 Task: Create a sub task Gather and Analyse Requirements for the task  Implement social media sharing feature for the app in the project Trex , assign it to team member softage.7@softage.net and update the status of the sub task to  Completed , set the priority of the sub task to High.
Action: Mouse moved to (18, 50)
Screenshot: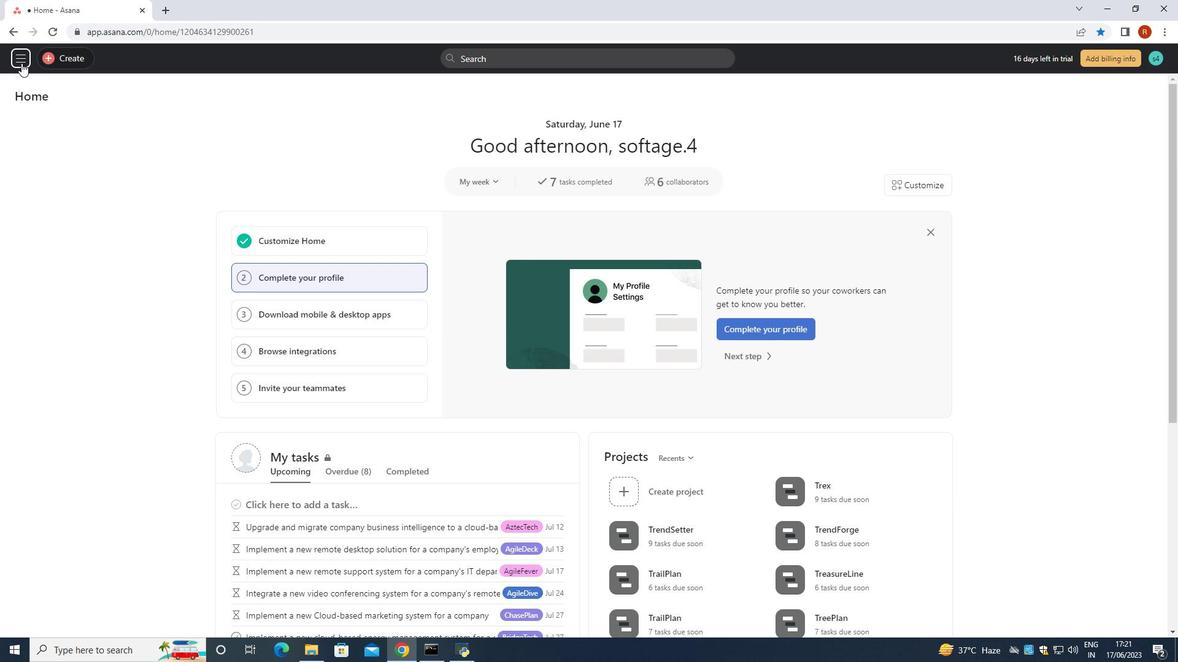 
Action: Mouse pressed left at (18, 50)
Screenshot: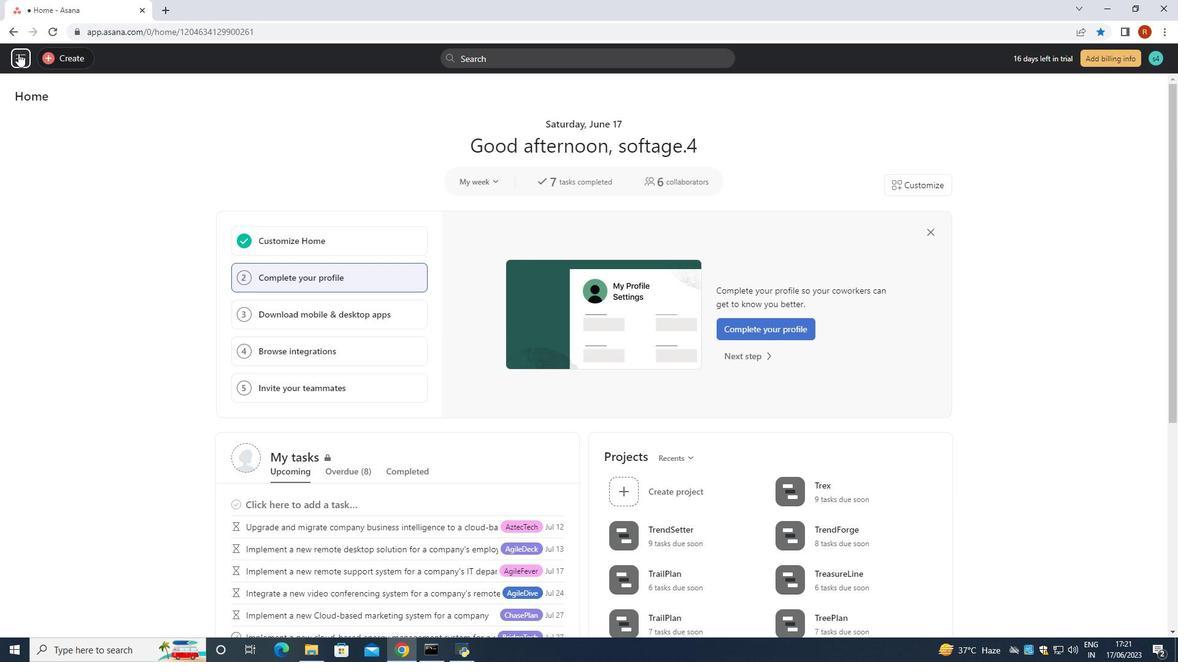 
Action: Mouse moved to (52, 359)
Screenshot: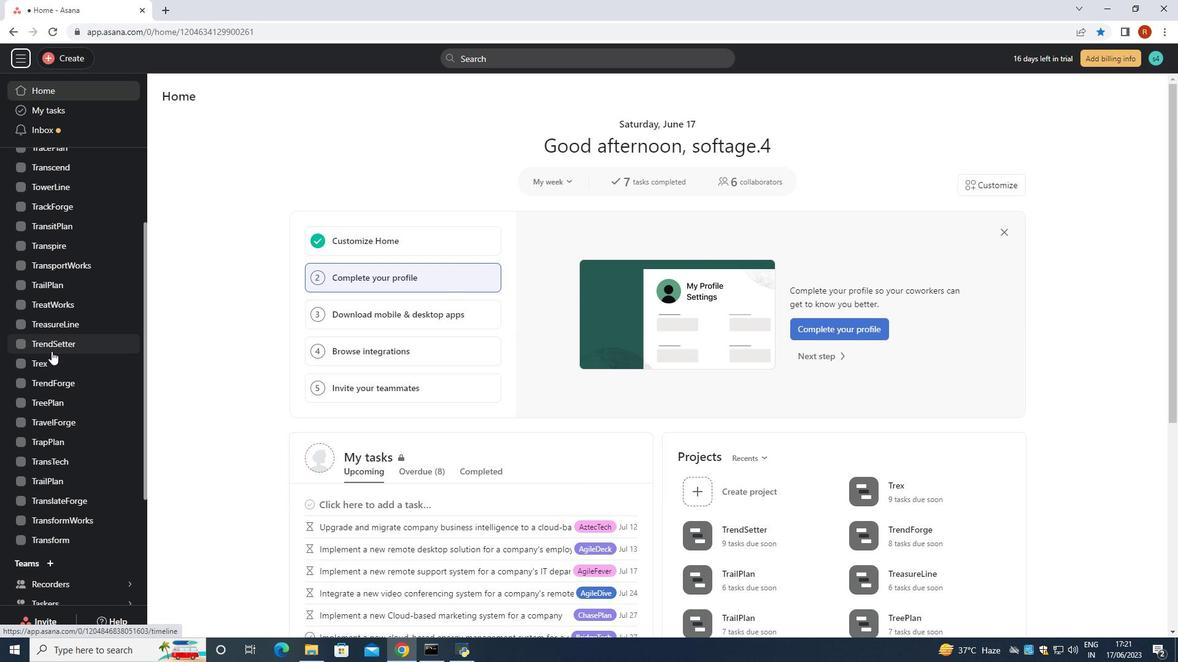 
Action: Mouse pressed left at (52, 359)
Screenshot: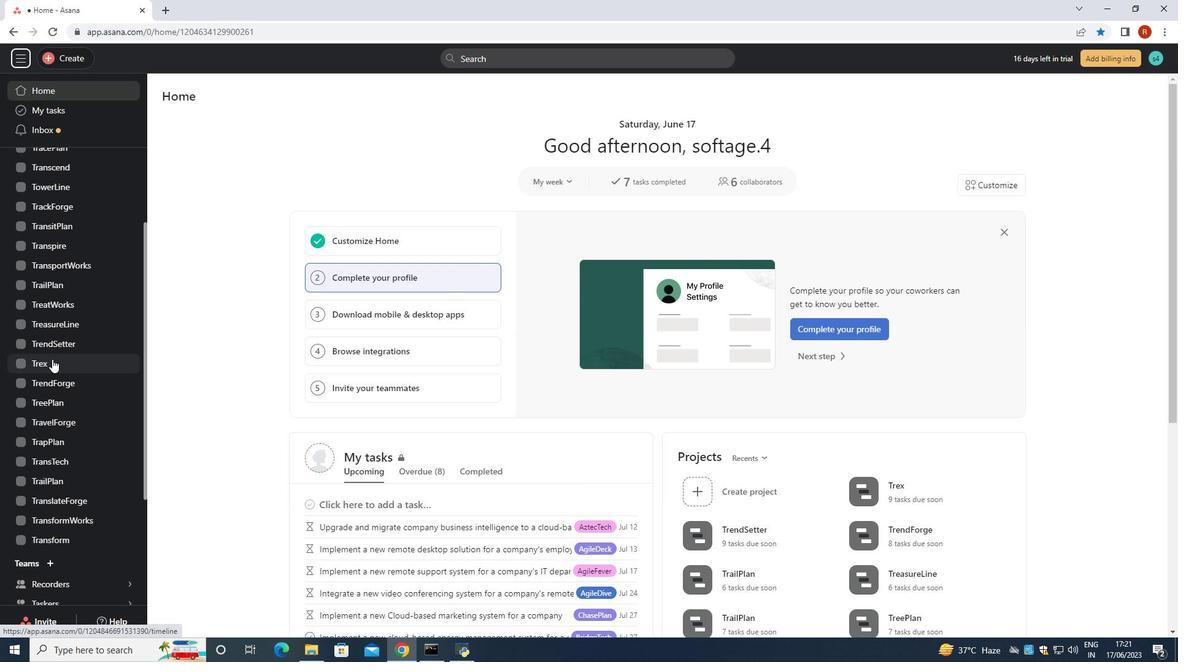 
Action: Mouse moved to (476, 295)
Screenshot: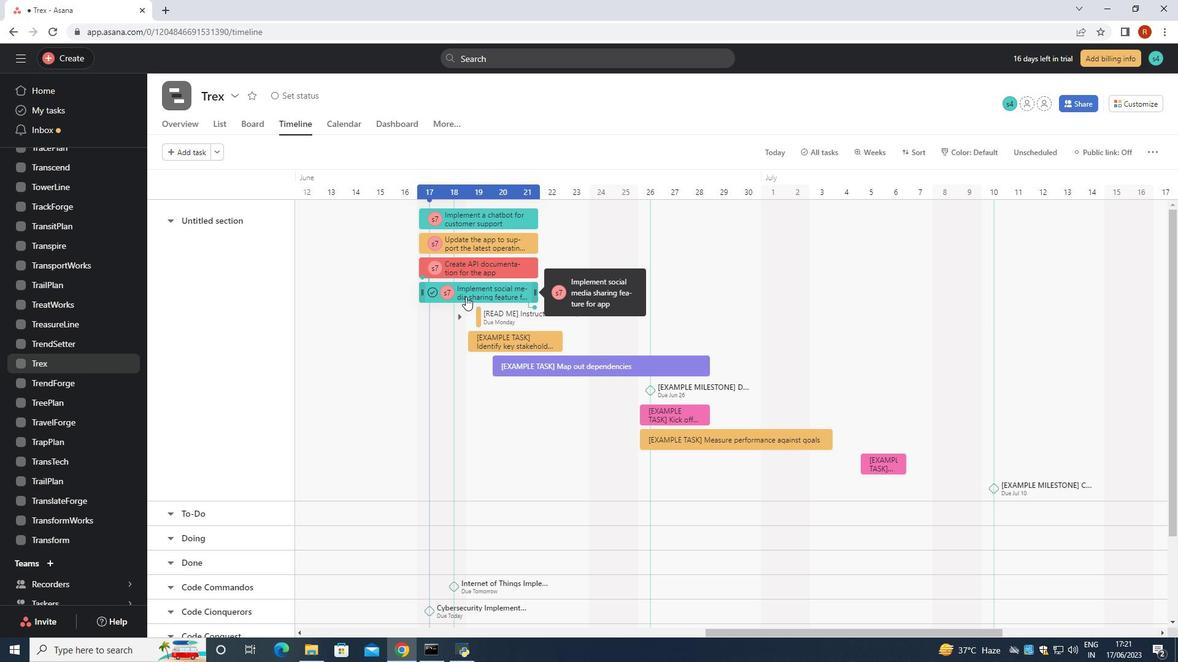 
Action: Mouse pressed left at (476, 295)
Screenshot: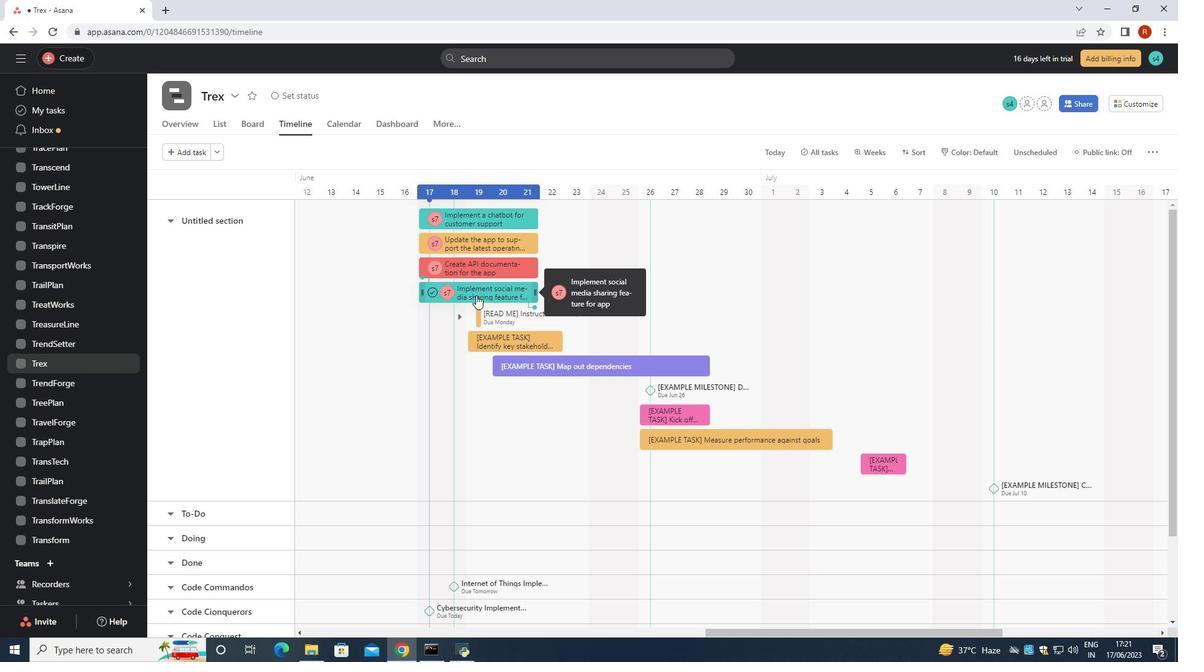 
Action: Mouse moved to (862, 308)
Screenshot: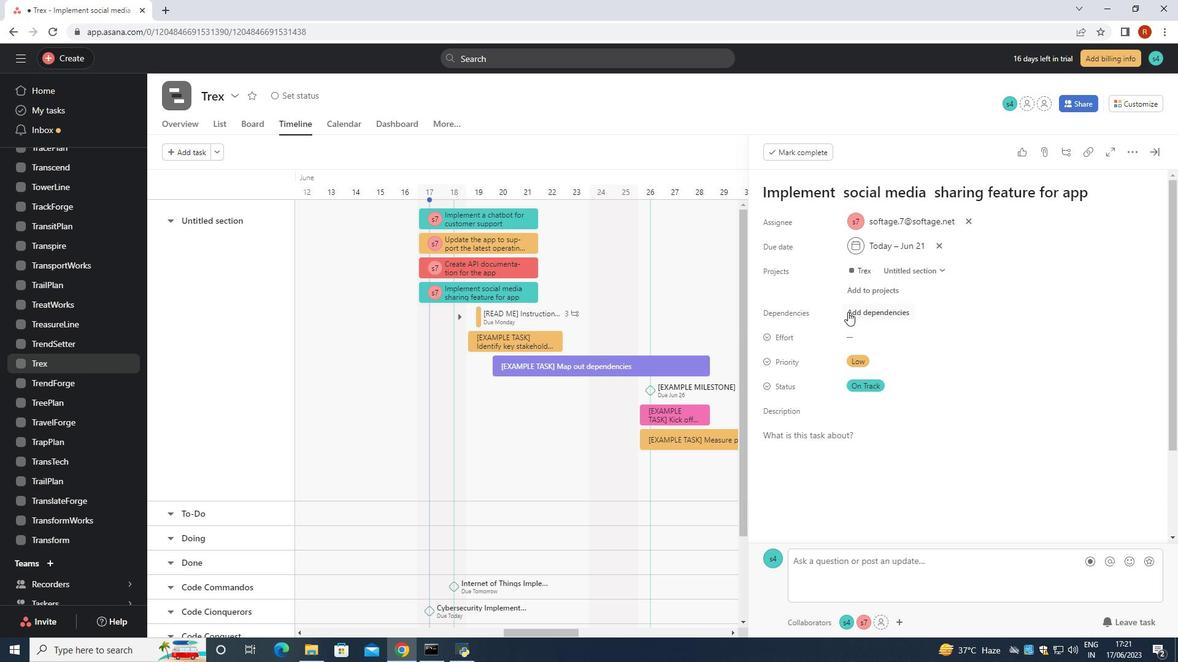 
Action: Mouse scrolled (862, 308) with delta (0, 0)
Screenshot: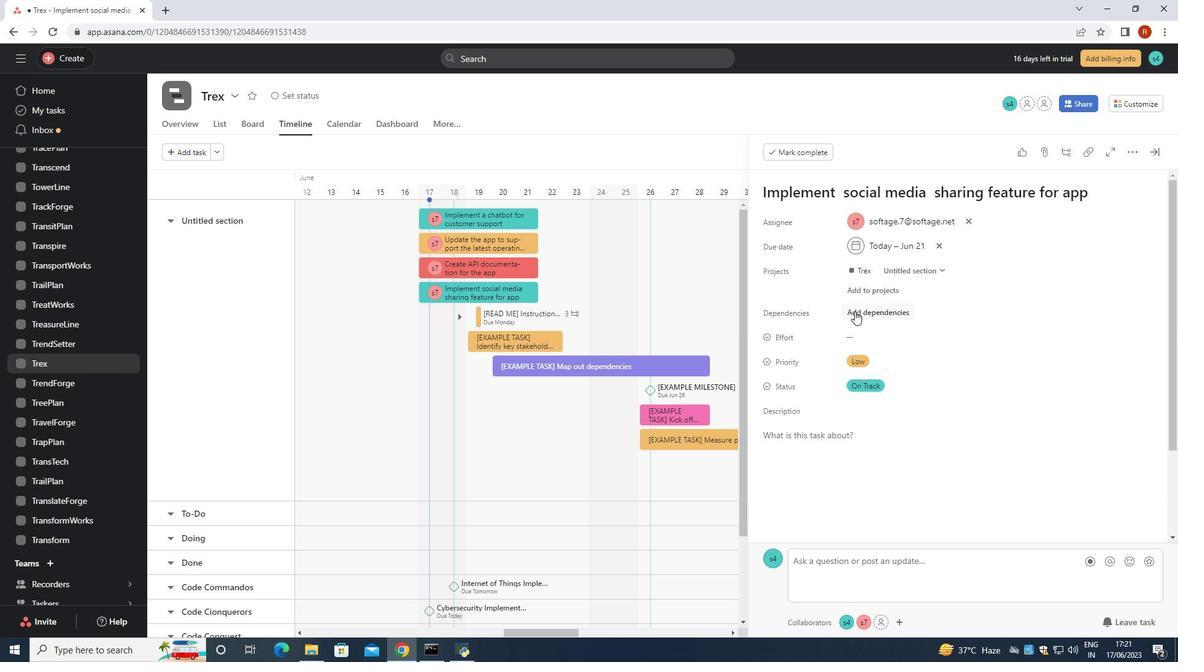 
Action: Mouse moved to (862, 308)
Screenshot: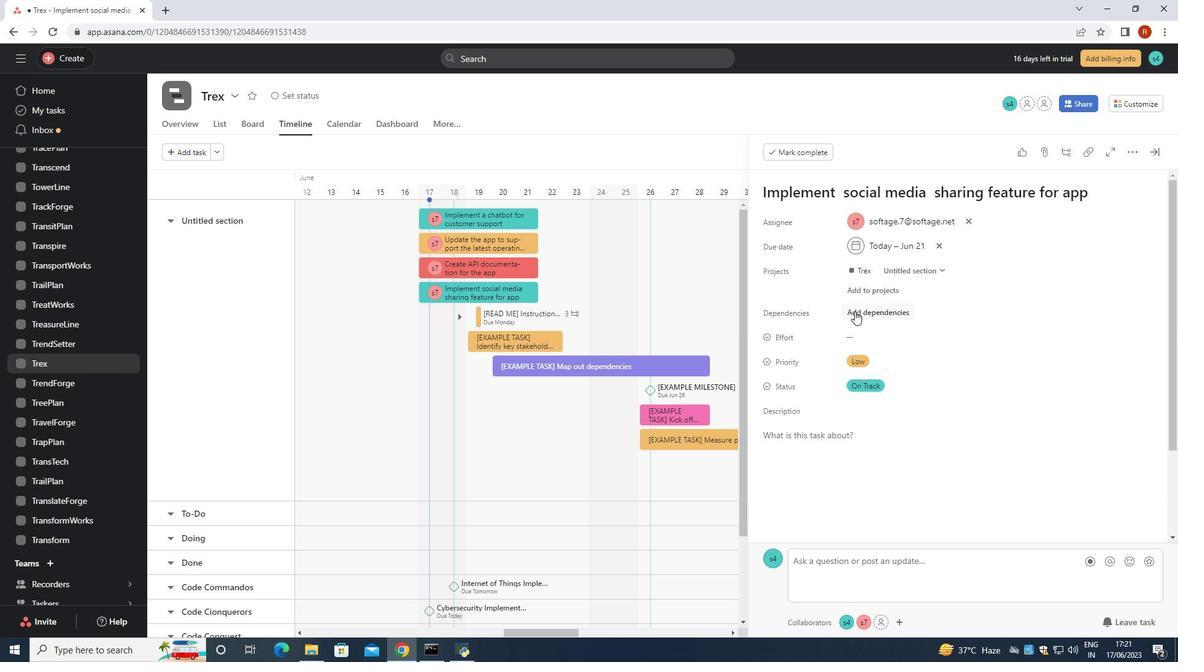 
Action: Mouse scrolled (862, 308) with delta (0, 0)
Screenshot: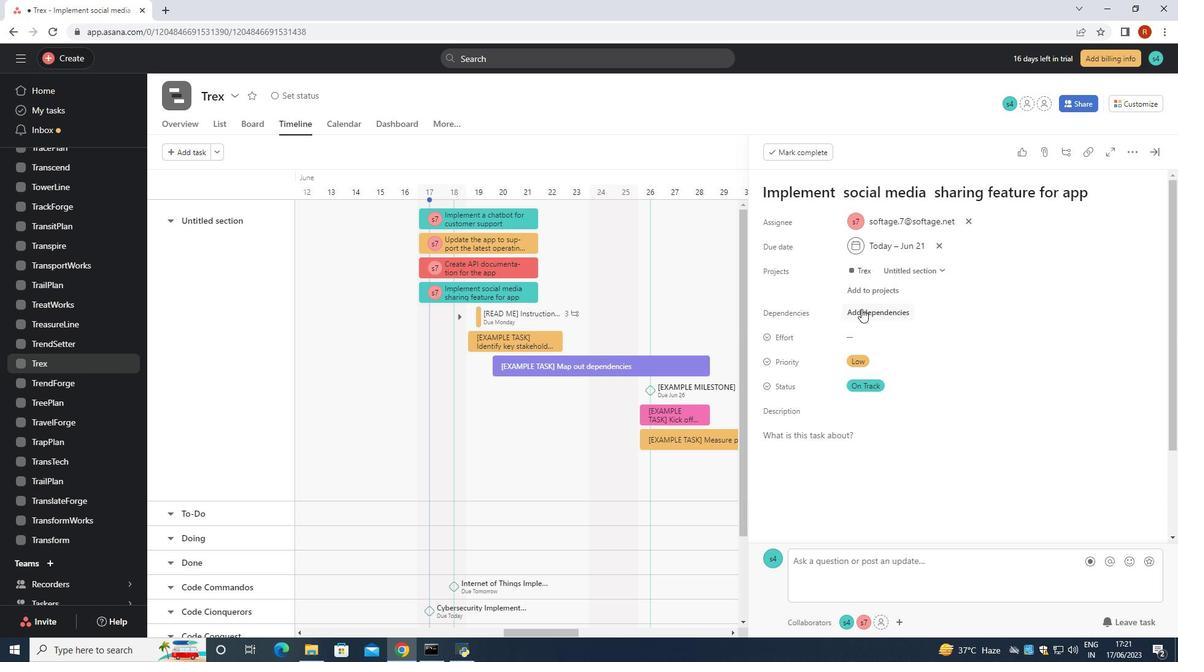 
Action: Mouse scrolled (862, 308) with delta (0, 0)
Screenshot: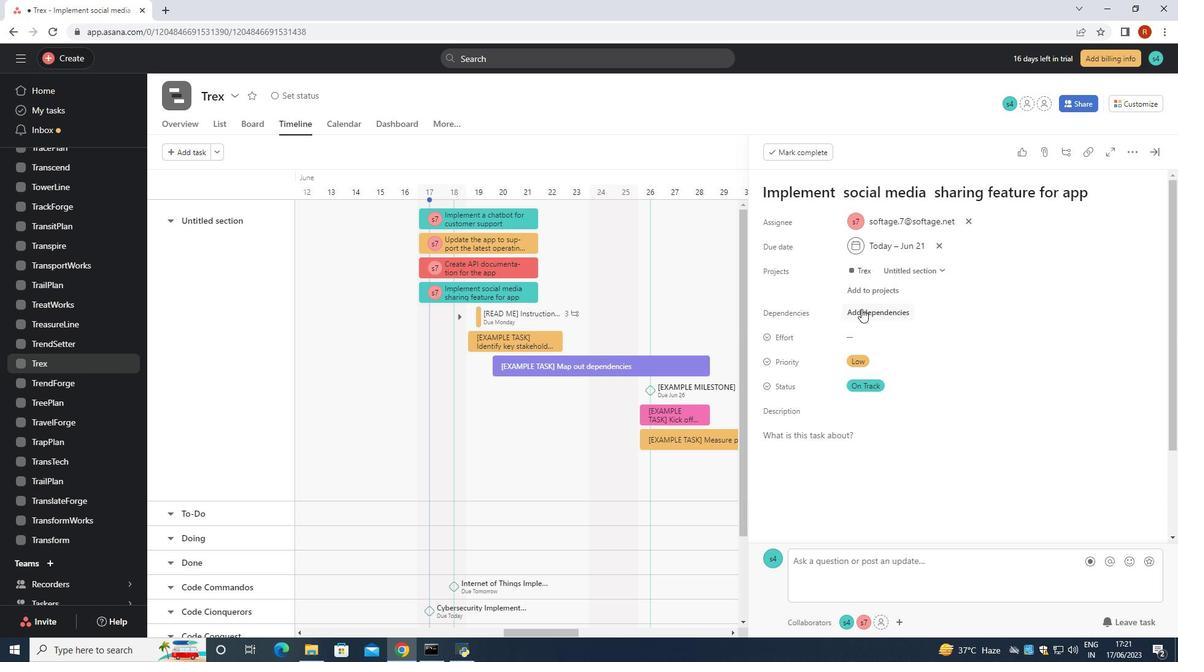 
Action: Mouse scrolled (862, 308) with delta (0, 0)
Screenshot: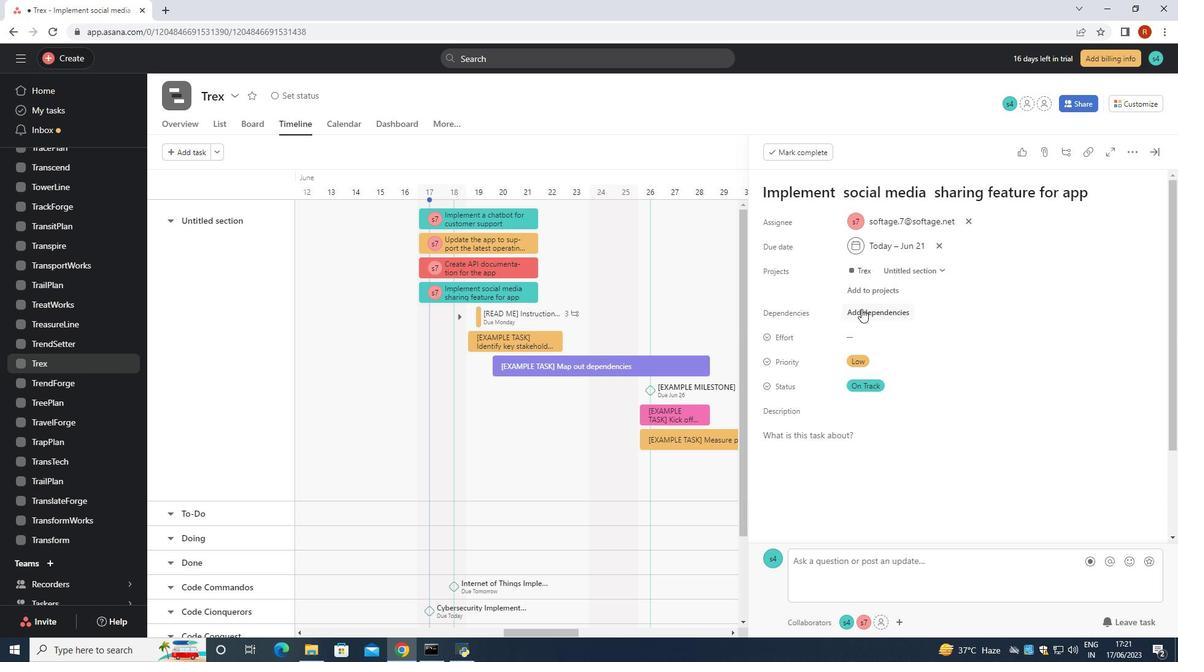 
Action: Mouse moved to (862, 308)
Screenshot: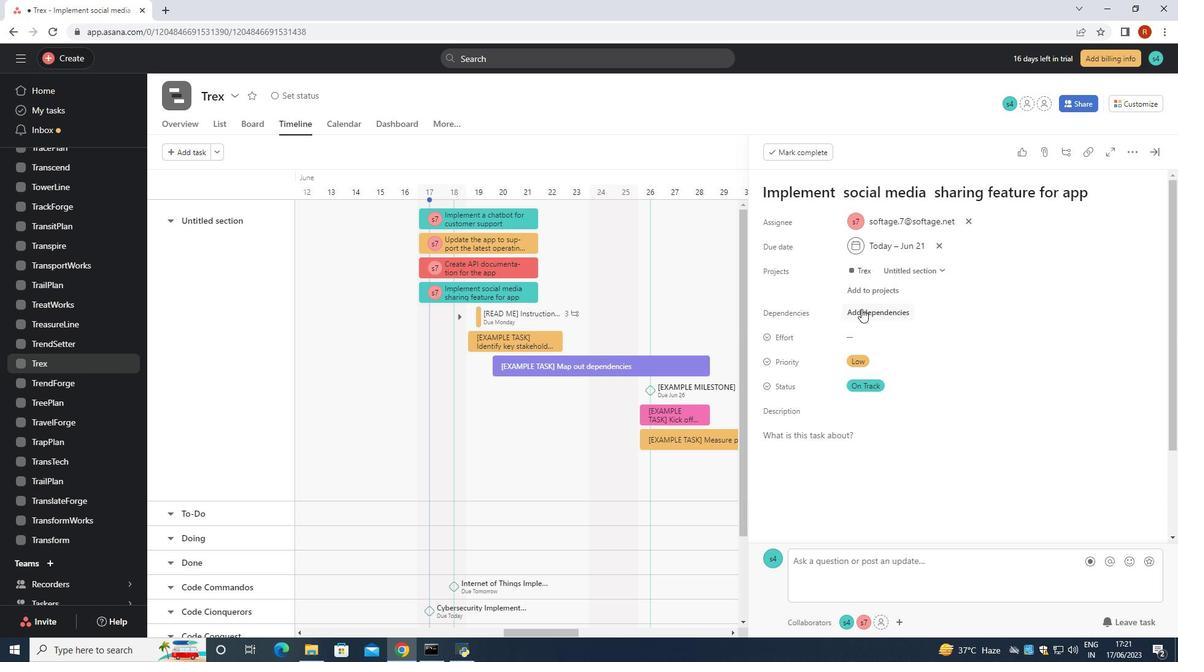 
Action: Mouse scrolled (862, 308) with delta (0, 0)
Screenshot: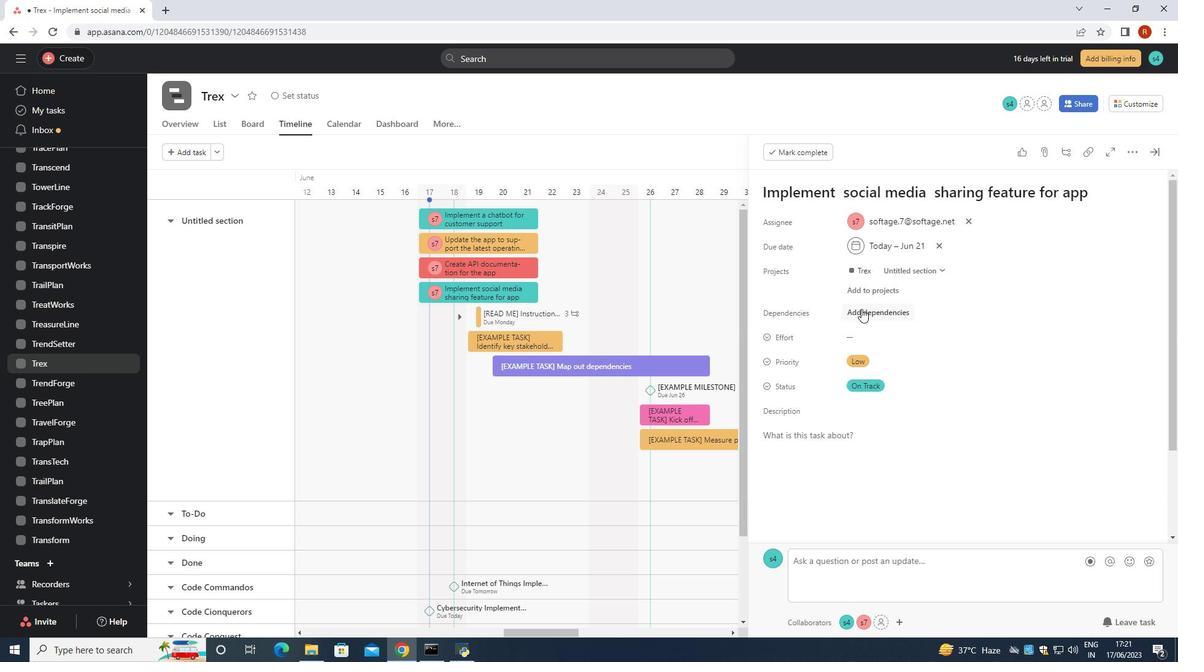 
Action: Mouse moved to (863, 311)
Screenshot: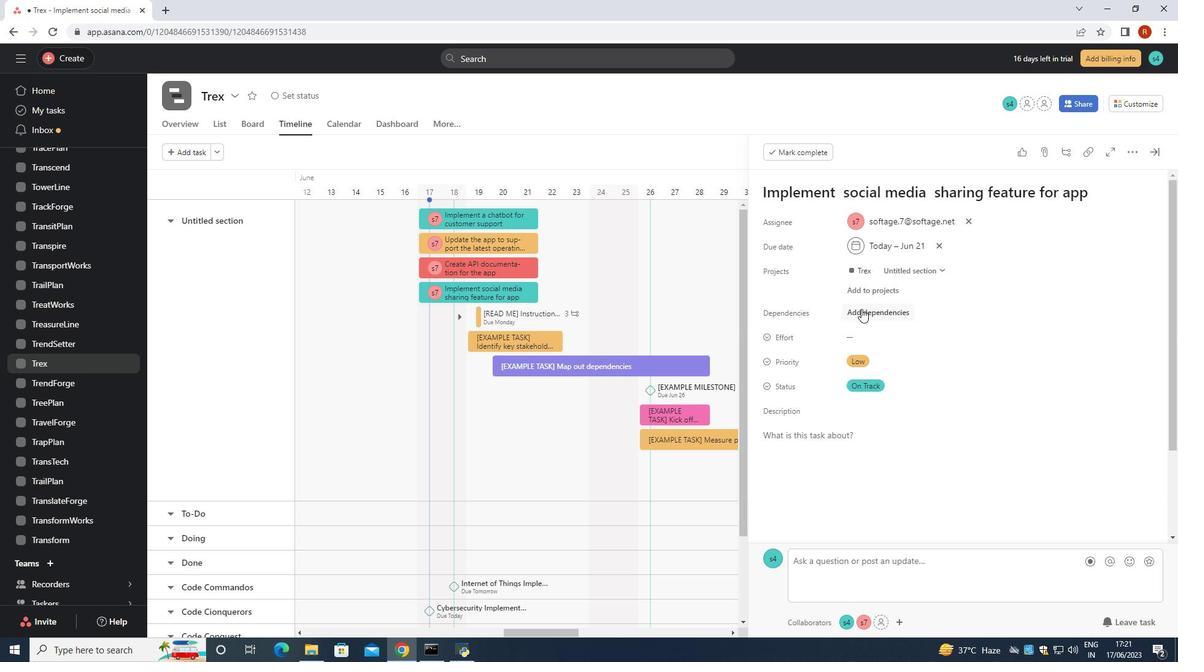 
Action: Mouse scrolled (862, 309) with delta (0, 0)
Screenshot: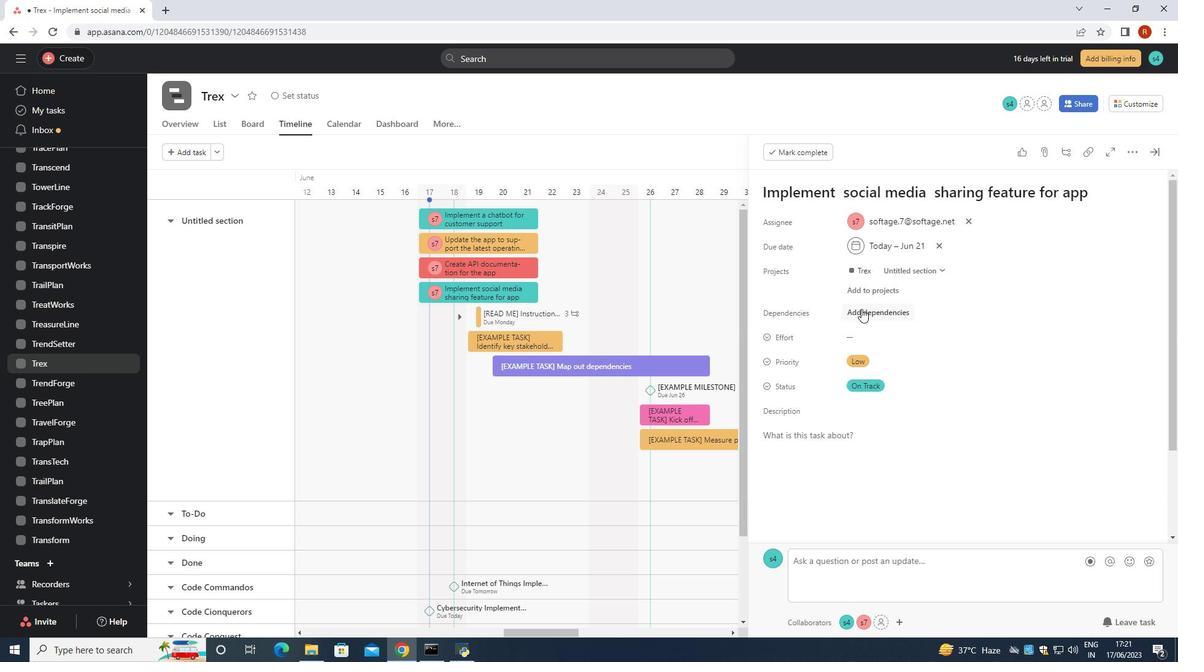 
Action: Mouse moved to (868, 316)
Screenshot: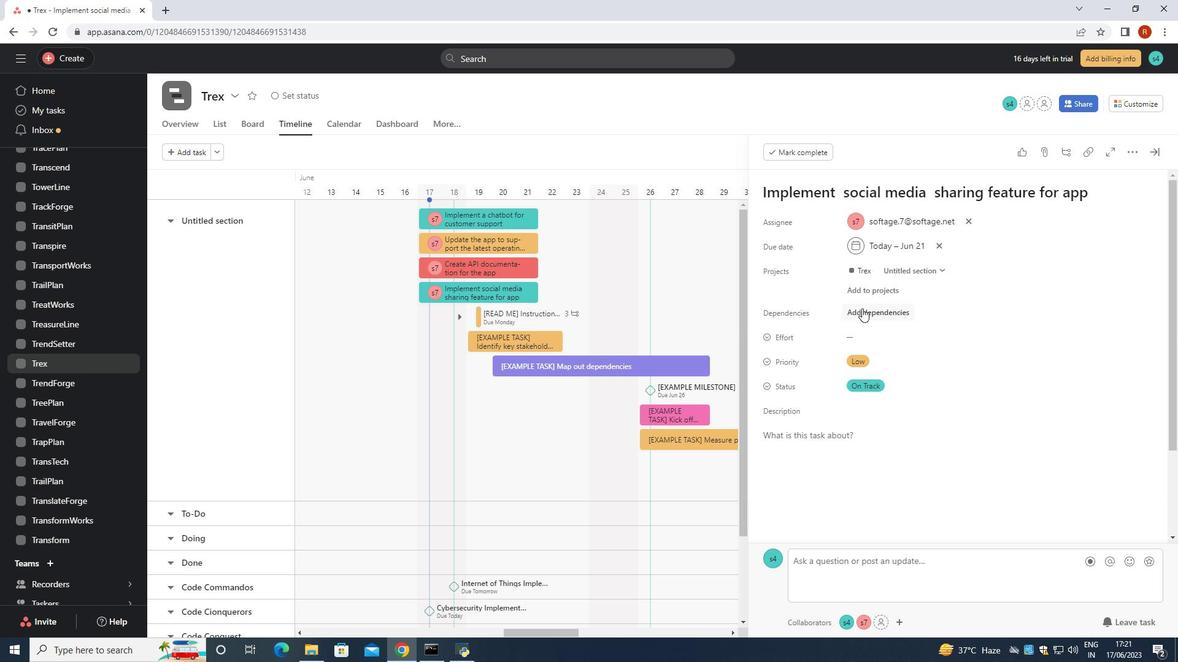 
Action: Mouse scrolled (868, 315) with delta (0, 0)
Screenshot: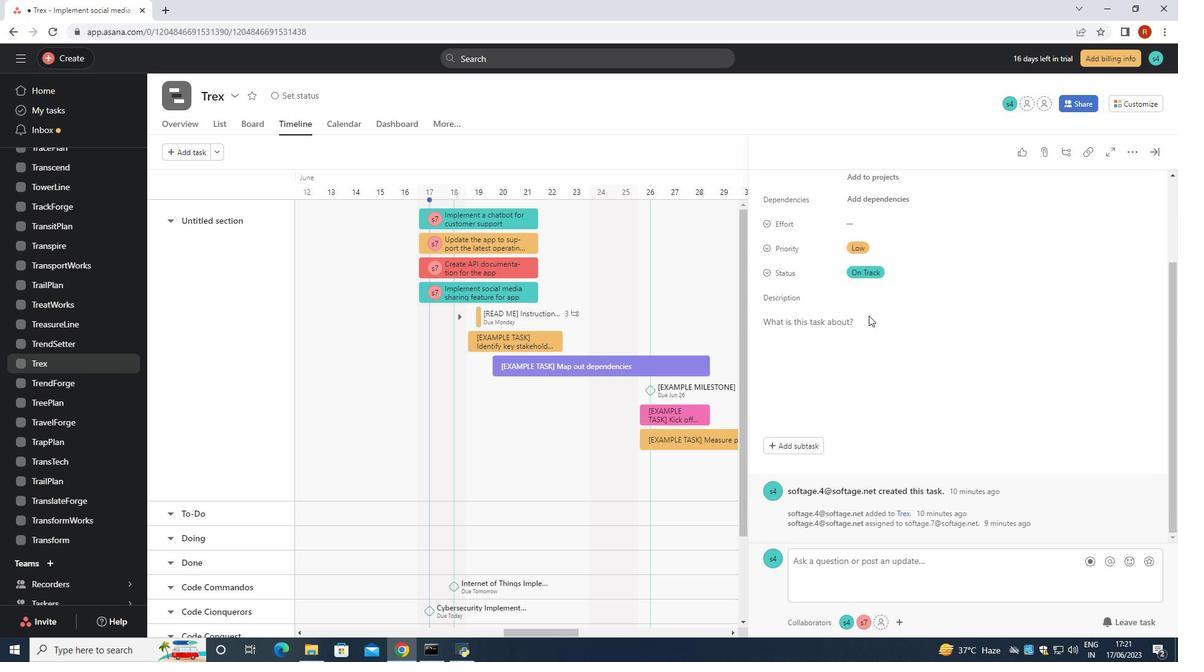 
Action: Mouse scrolled (868, 315) with delta (0, 0)
Screenshot: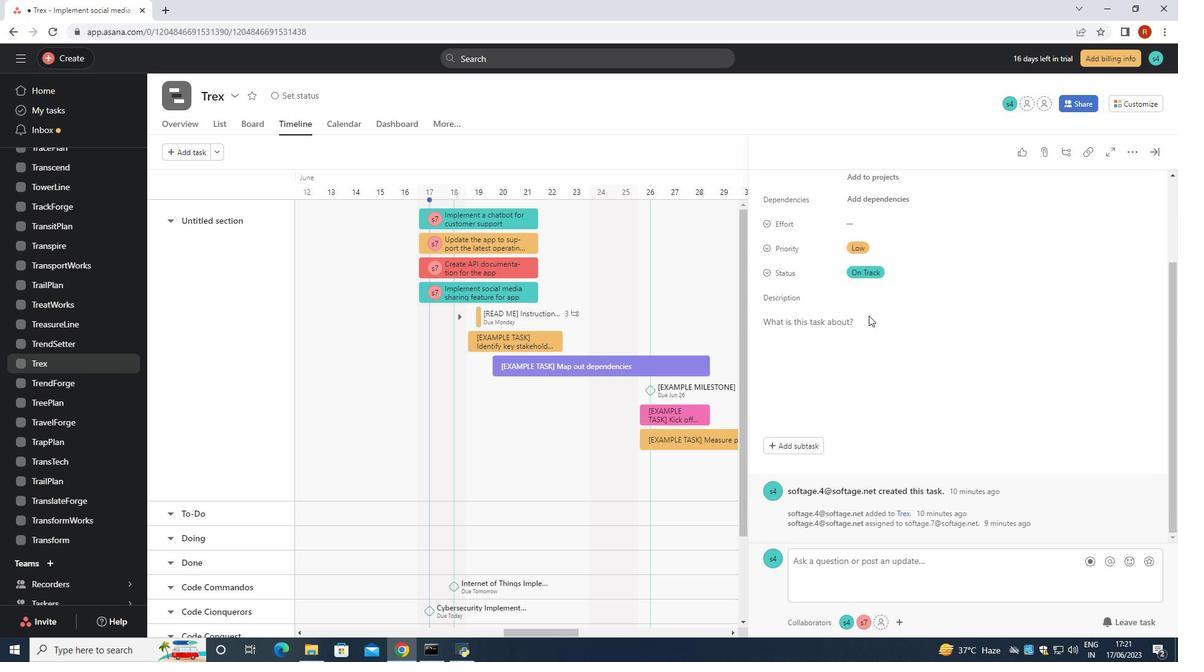 
Action: Mouse scrolled (868, 315) with delta (0, 0)
Screenshot: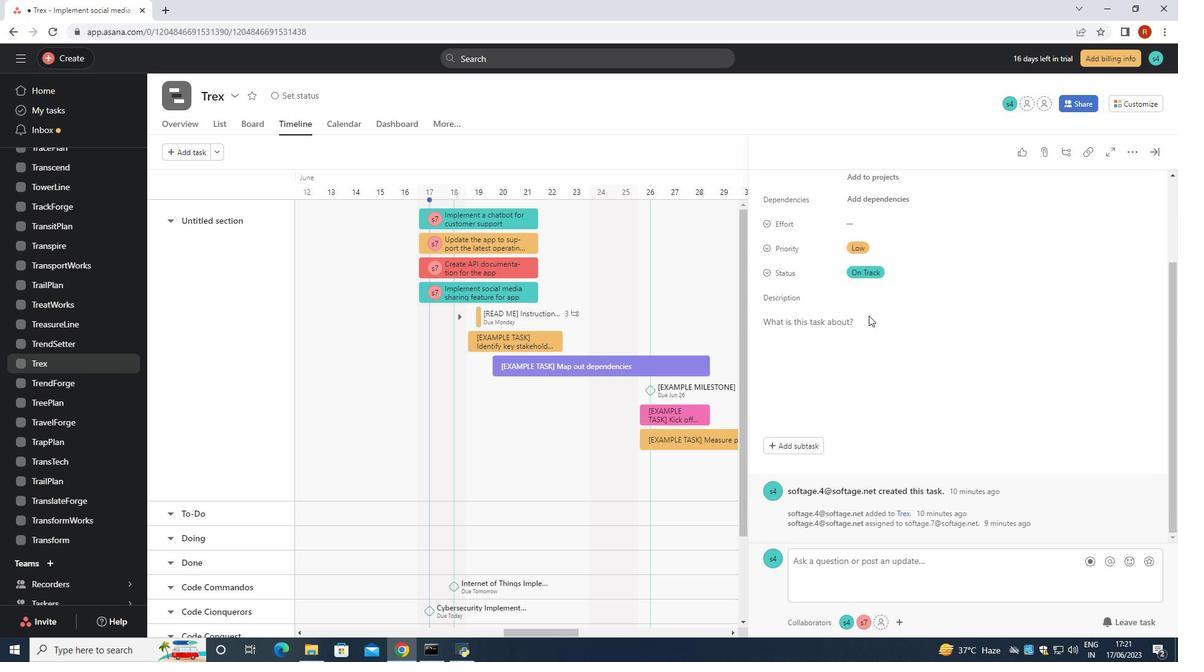 
Action: Mouse scrolled (868, 315) with delta (0, 0)
Screenshot: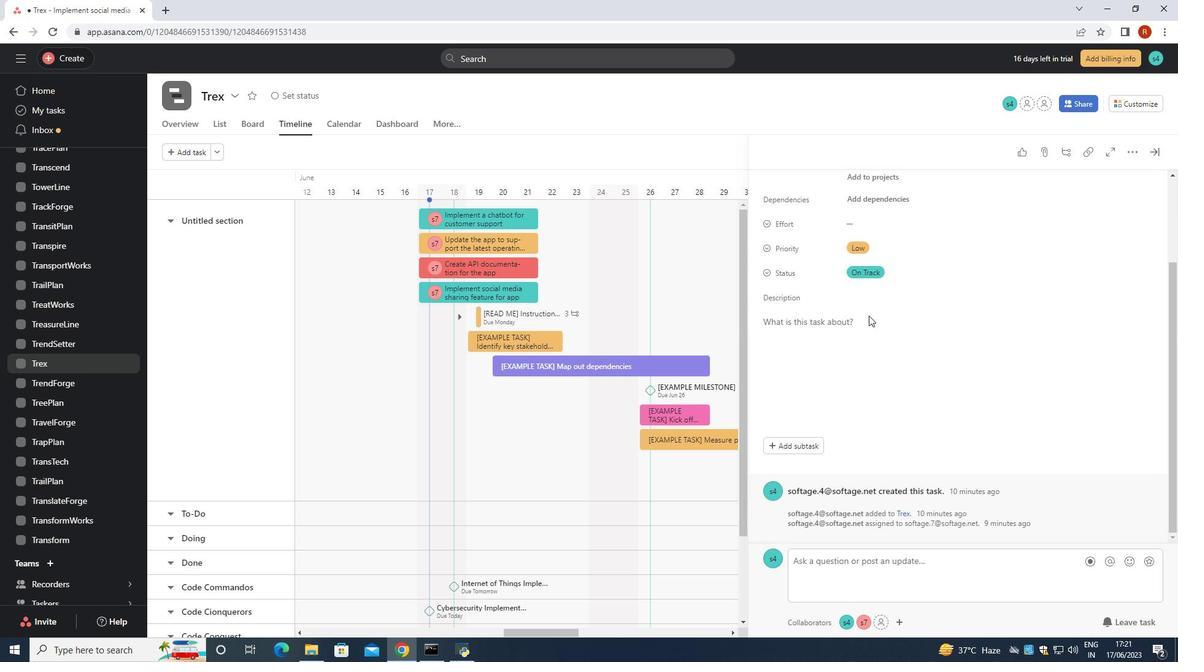 
Action: Mouse scrolled (868, 315) with delta (0, 0)
Screenshot: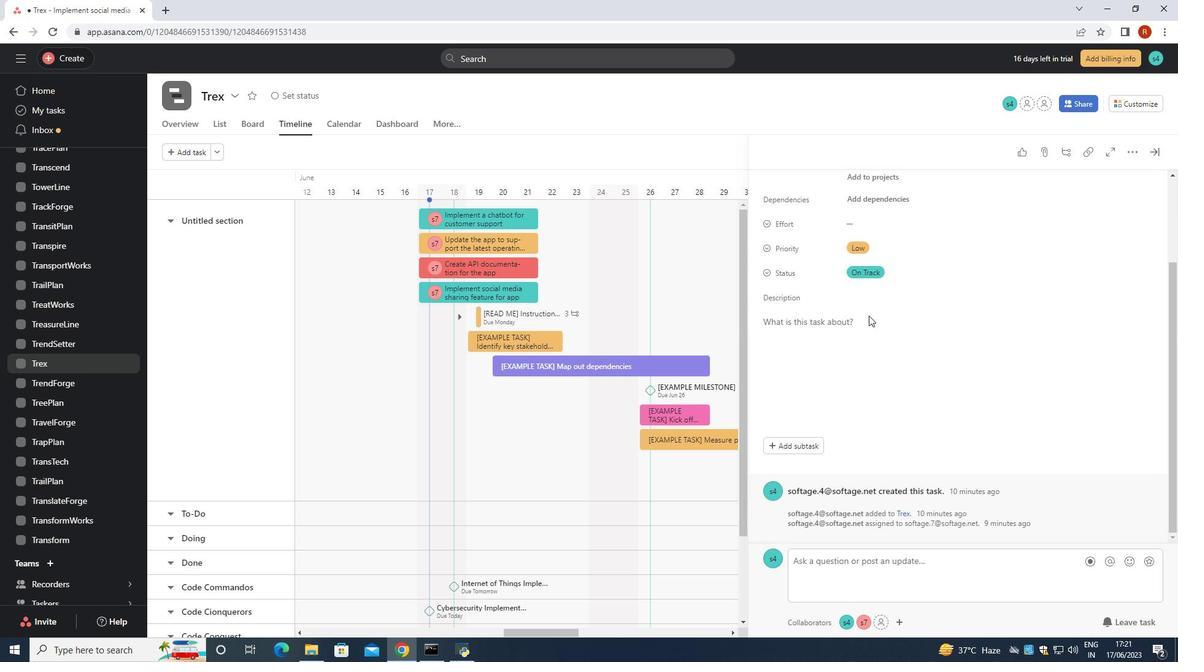 
Action: Mouse scrolled (868, 315) with delta (0, 0)
Screenshot: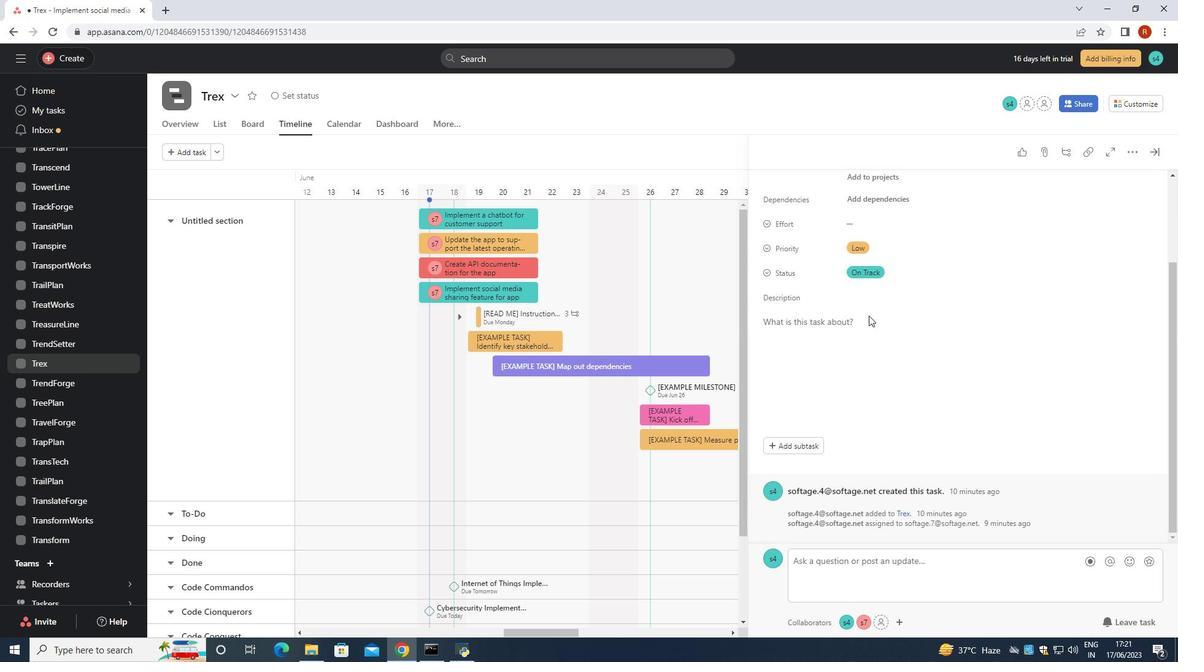 
Action: Mouse moved to (805, 440)
Screenshot: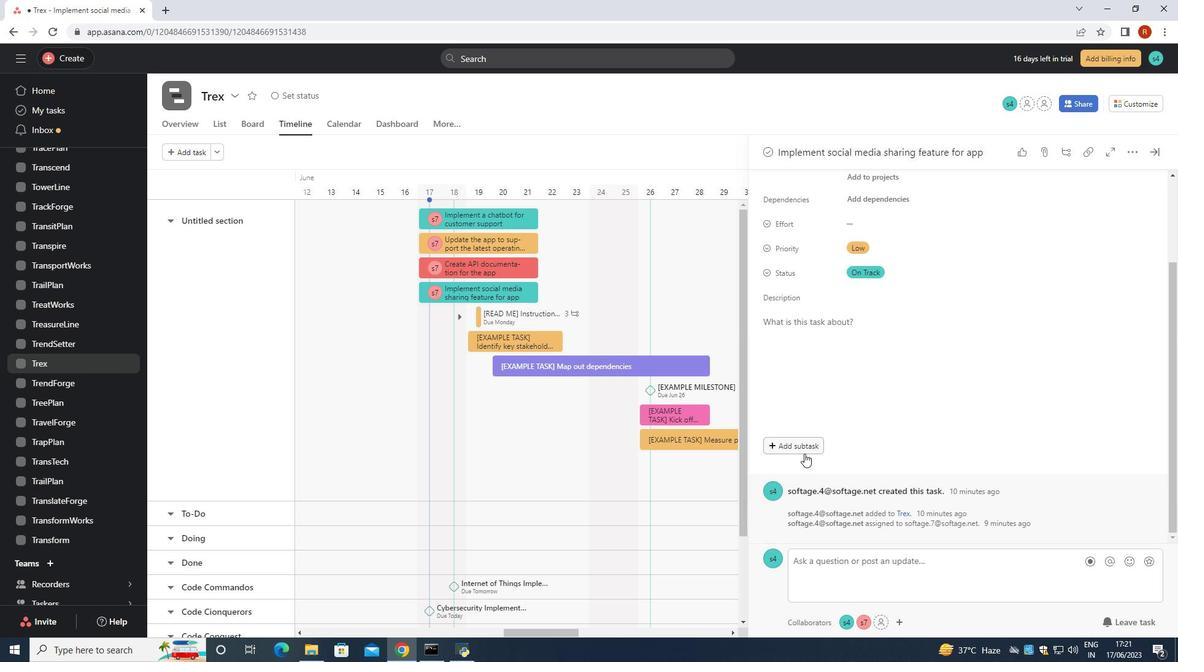 
Action: Mouse pressed left at (805, 440)
Screenshot: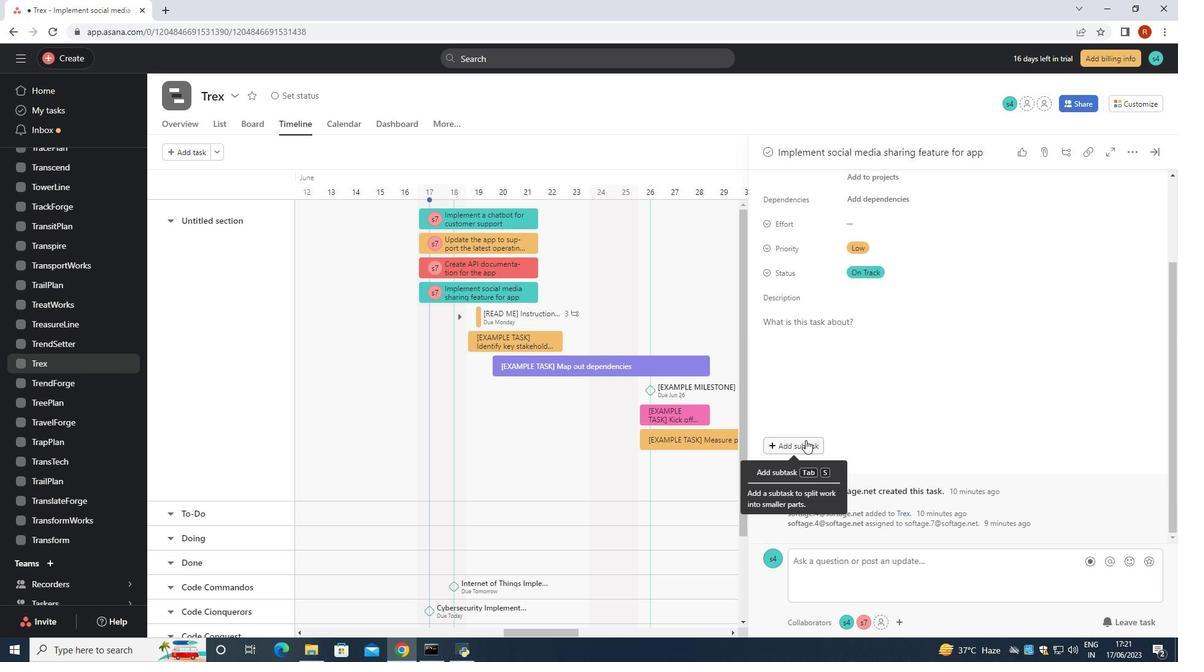 
Action: Key pressed <Key.caps_lock><Key.caps_lock><Key.shift>Gather<Key.space>and<Key.space><Key.shift>Analuyse<Key.space><Key.backspace><Key.backspace><Key.backspace><Key.backspace><Key.backspace>yse<Key.space><Key.shift>Requirements
Screenshot: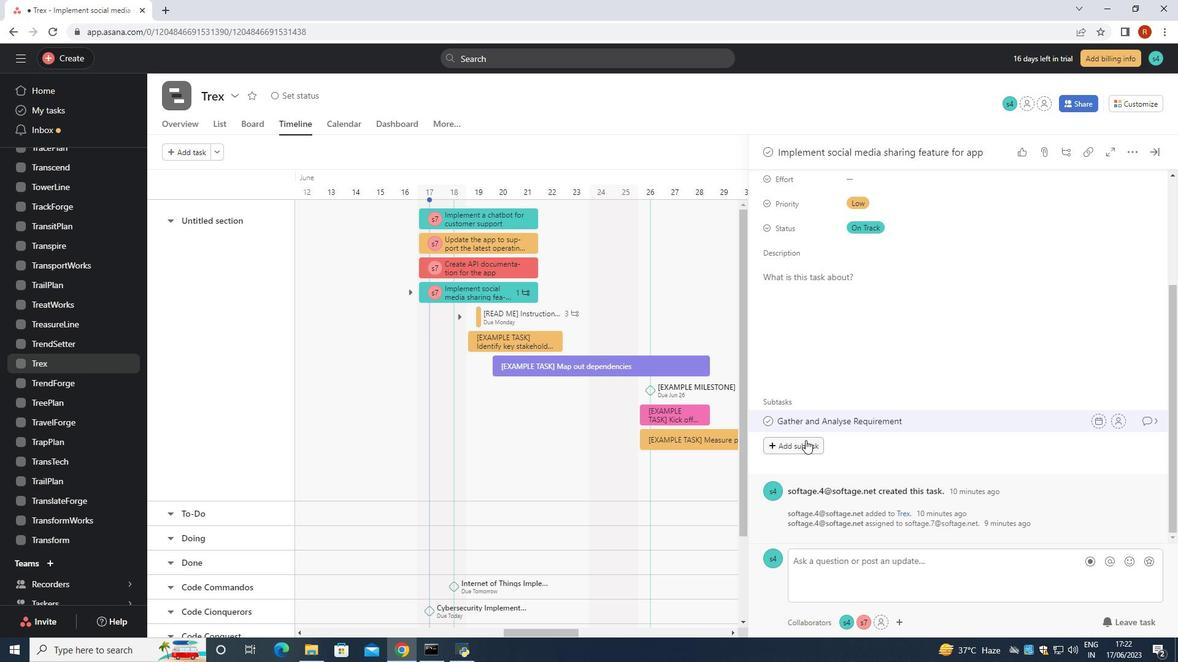 
Action: Mouse moved to (1120, 425)
Screenshot: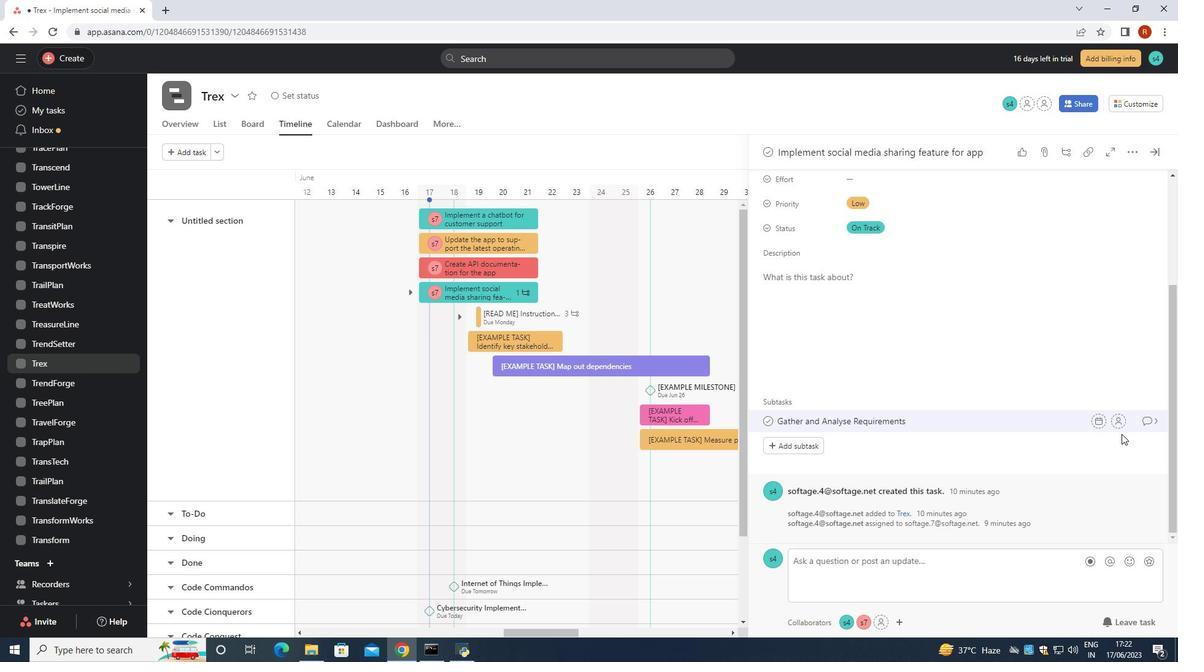 
Action: Mouse pressed left at (1120, 425)
Screenshot: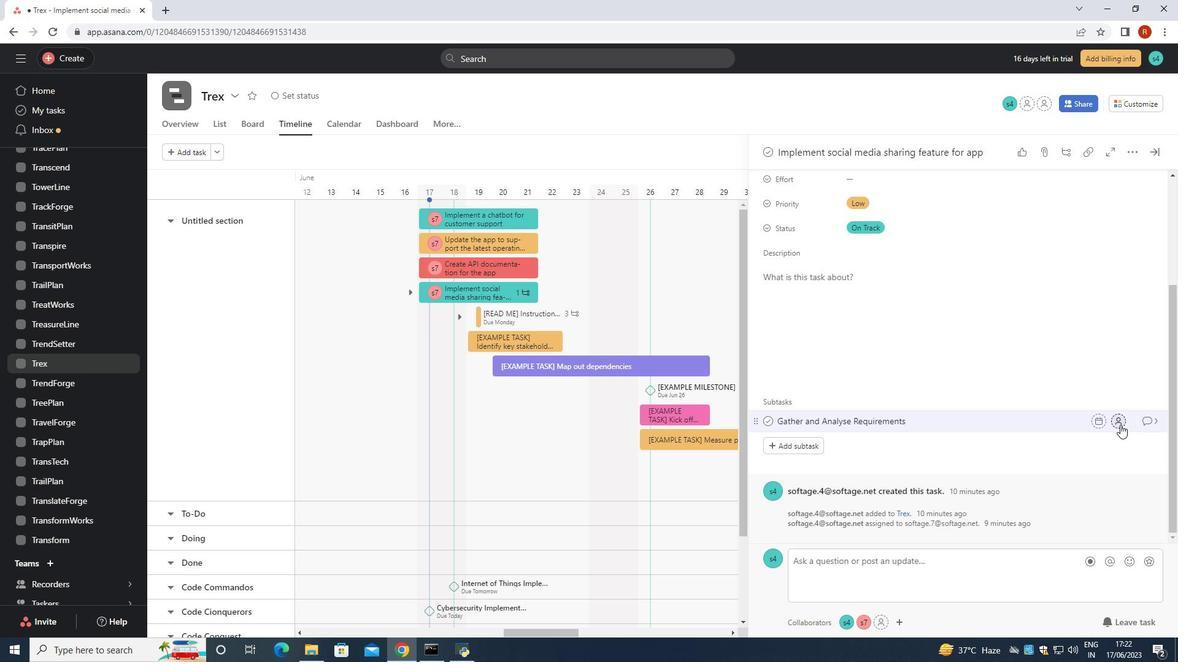 
Action: Key pressed softager.7<Key.shift><Key.shift><Key.shift><Key.shift>@softage.net
Screenshot: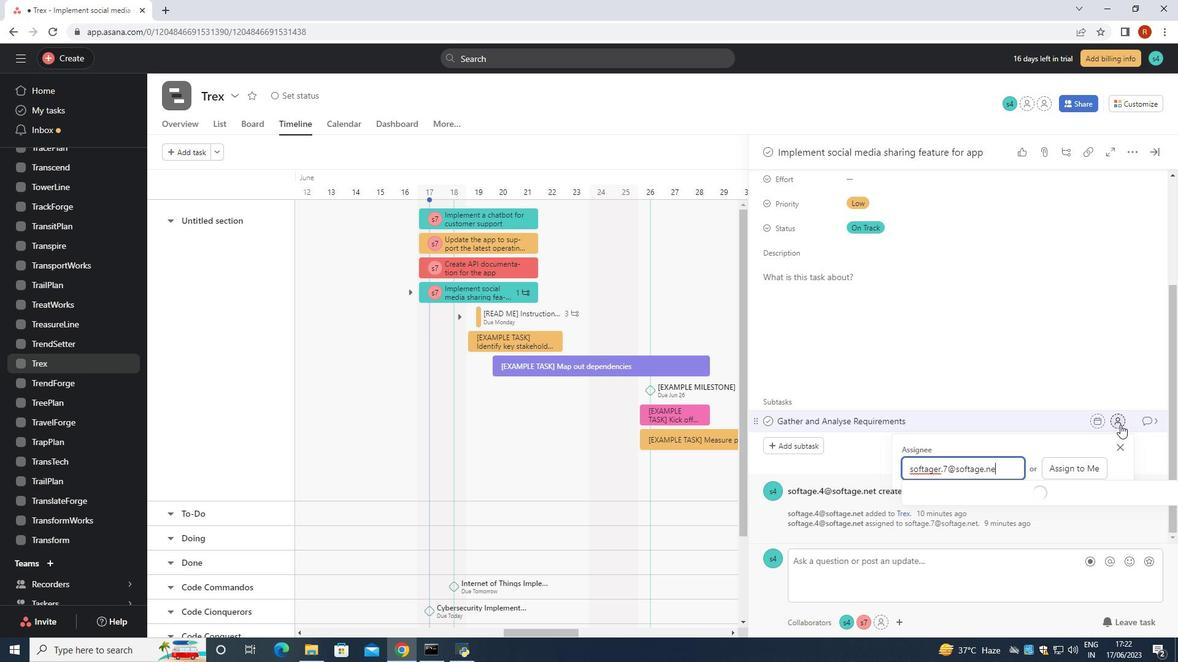 
Action: Mouse moved to (927, 468)
Screenshot: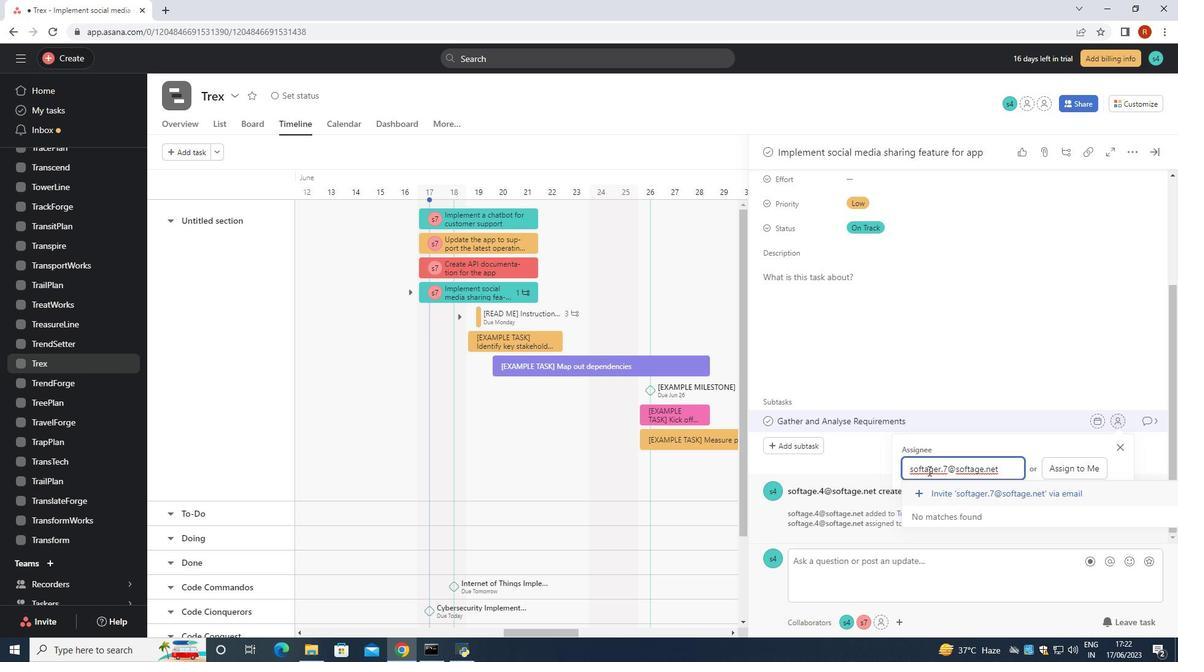 
Action: Mouse pressed left at (927, 468)
Screenshot: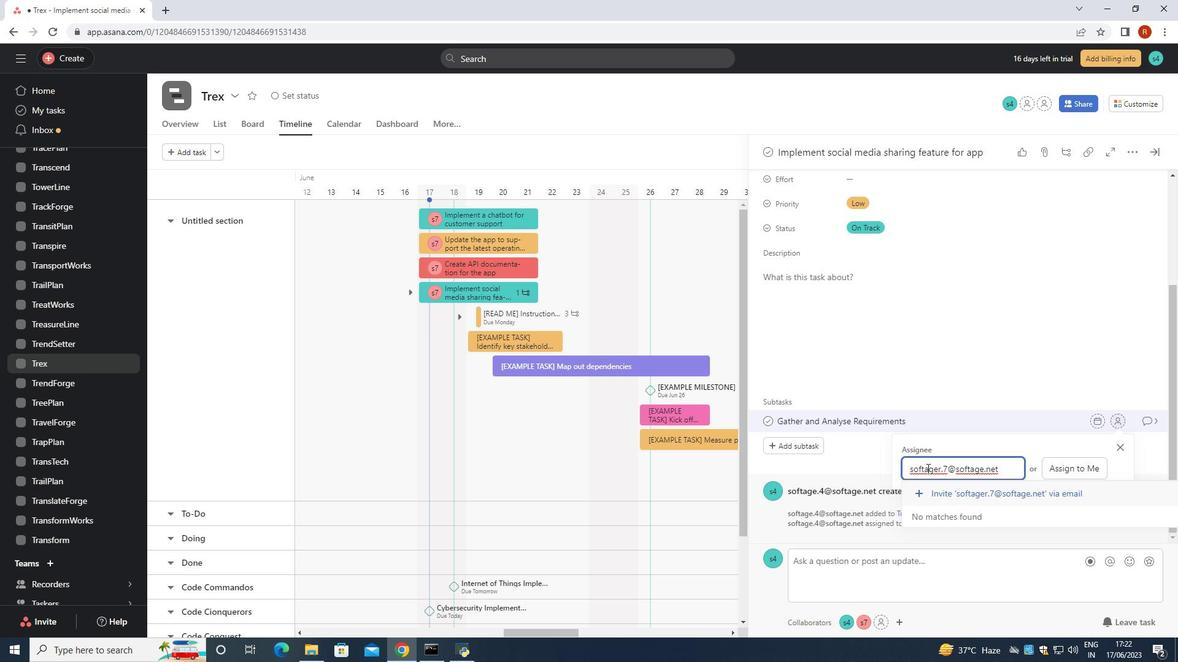 
Action: Mouse moved to (935, 468)
Screenshot: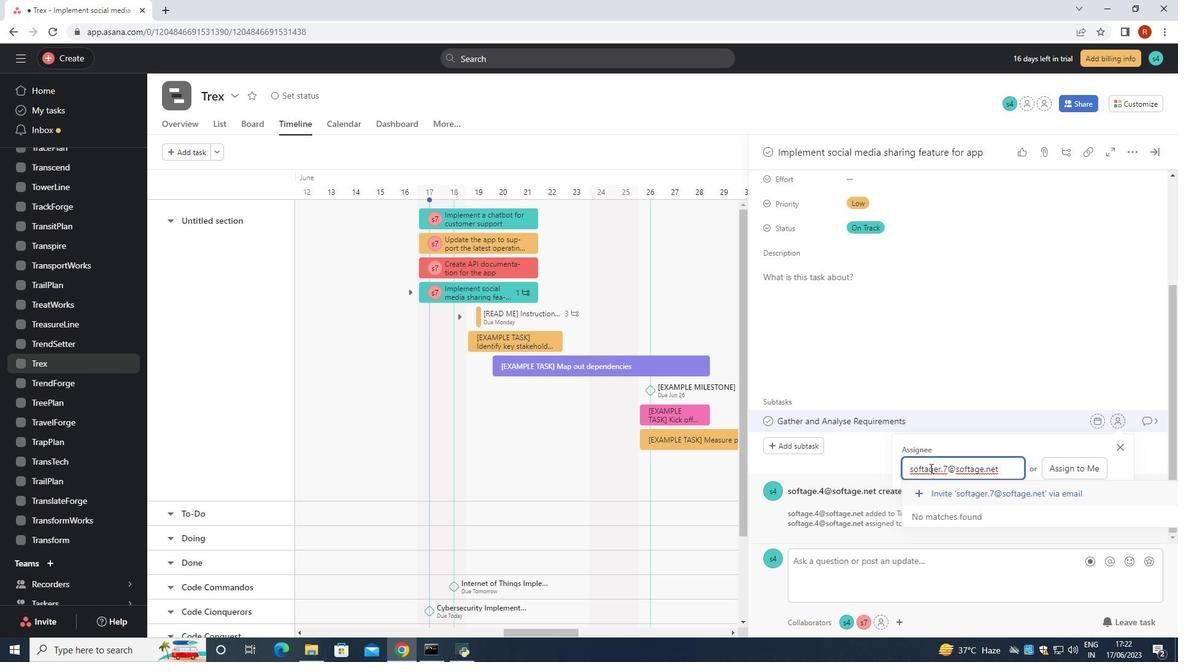 
Action: Mouse pressed left at (935, 468)
Screenshot: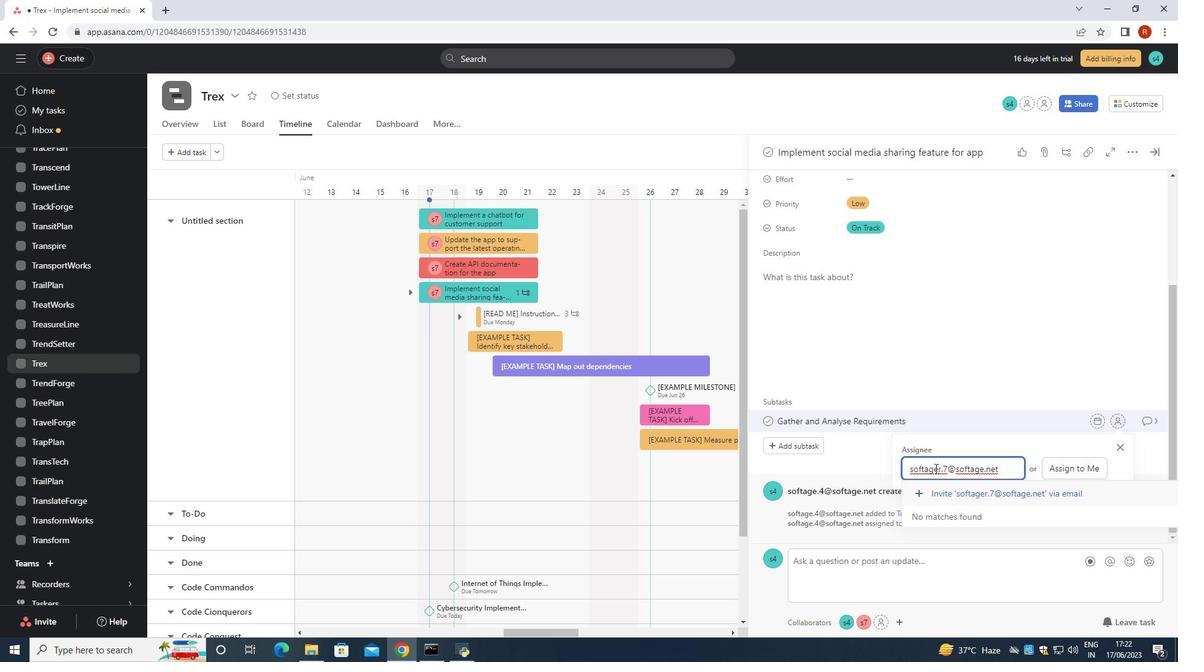 
Action: Mouse moved to (937, 468)
Screenshot: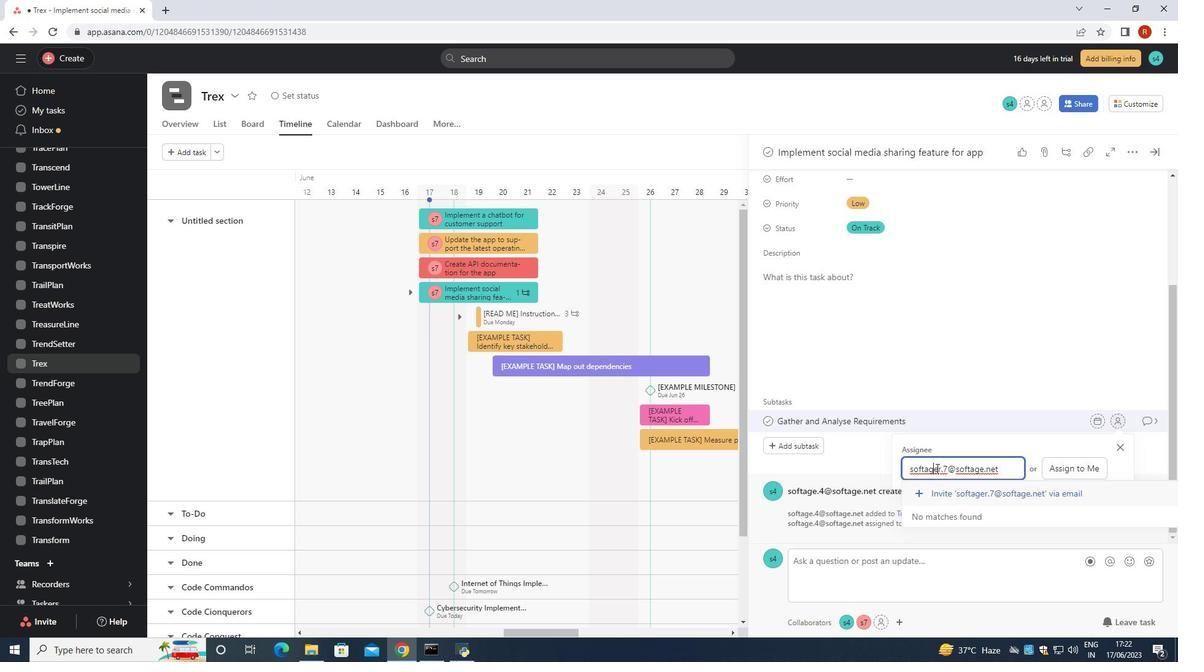 
Action: Mouse pressed left at (937, 468)
Screenshot: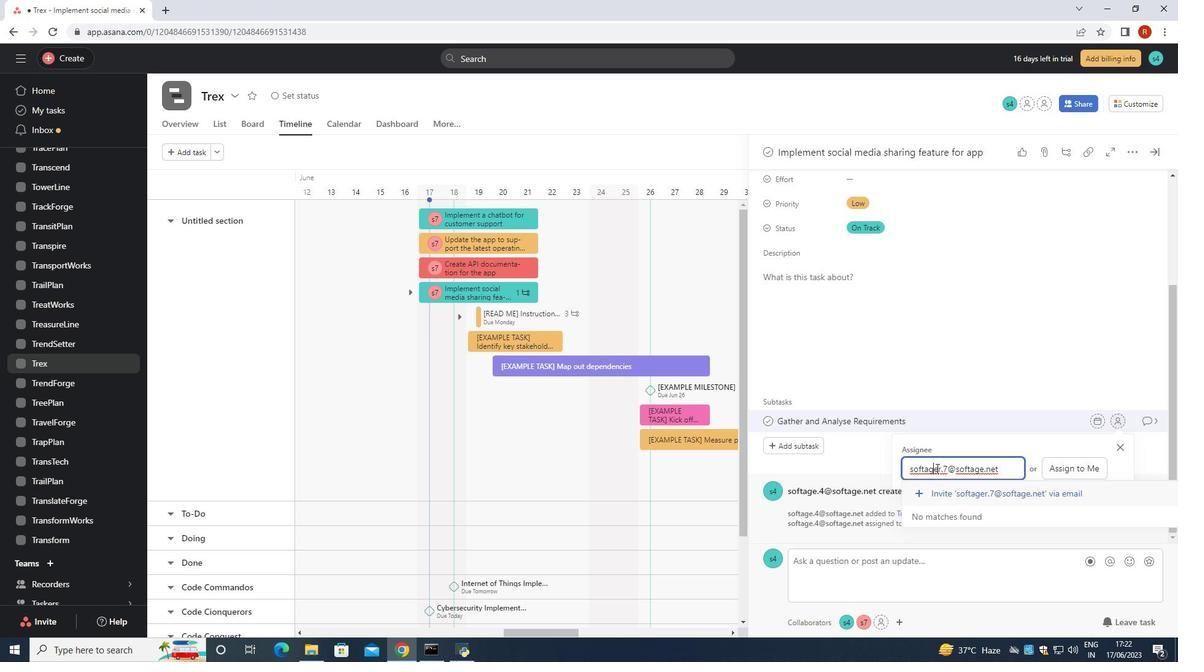 
Action: Key pressed <Key.backspace>
Screenshot: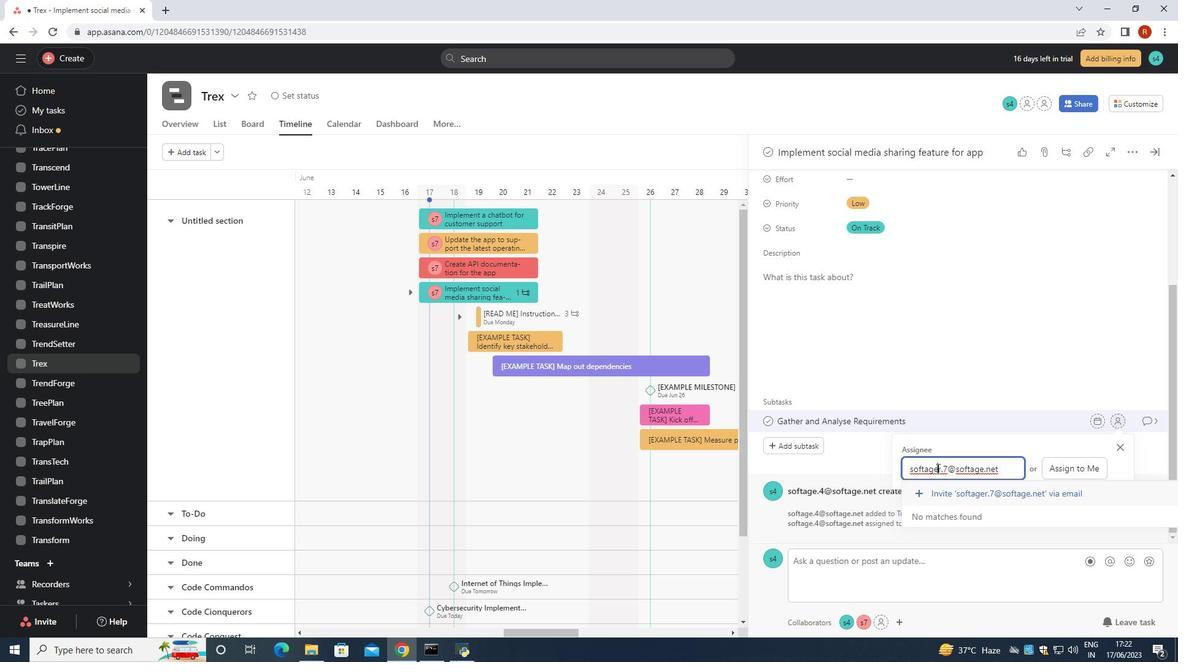 
Action: Mouse moved to (935, 468)
Screenshot: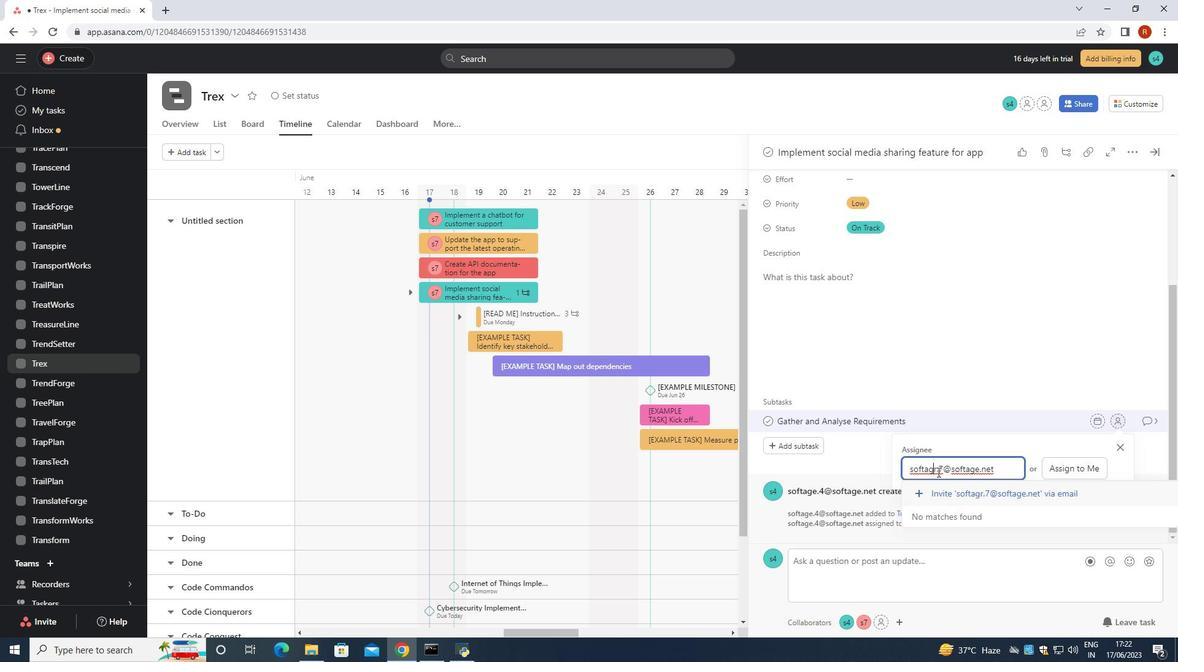 
Action: Key pressed <Key.right><Key.backspace>e
Screenshot: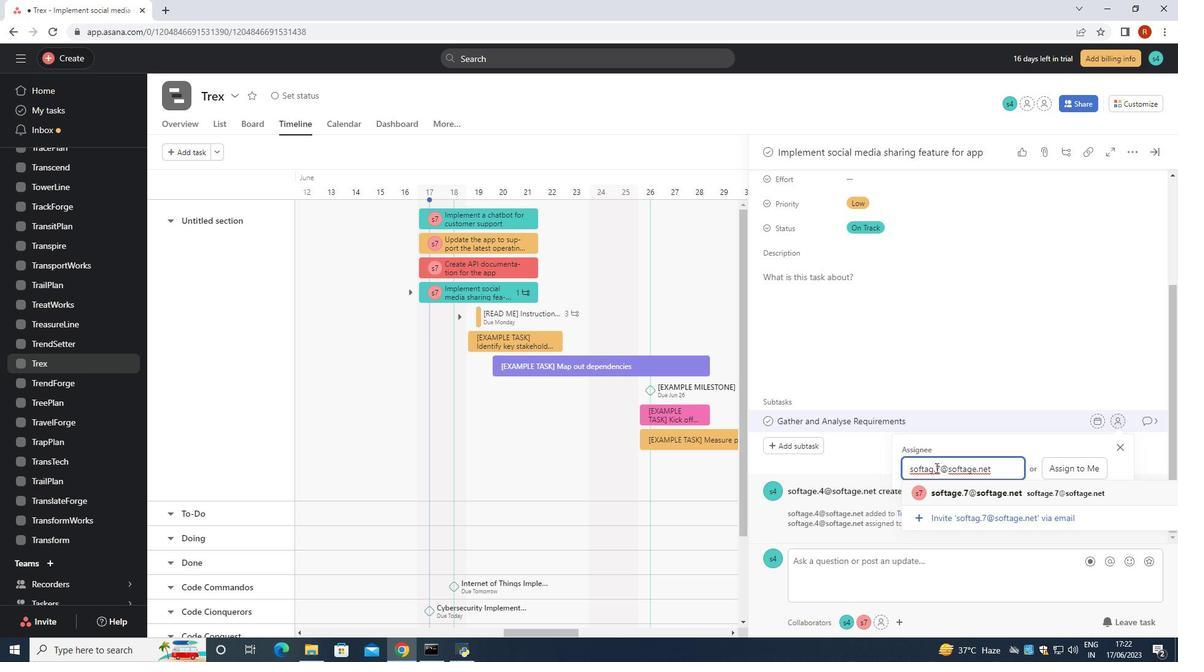 
Action: Mouse moved to (1015, 489)
Screenshot: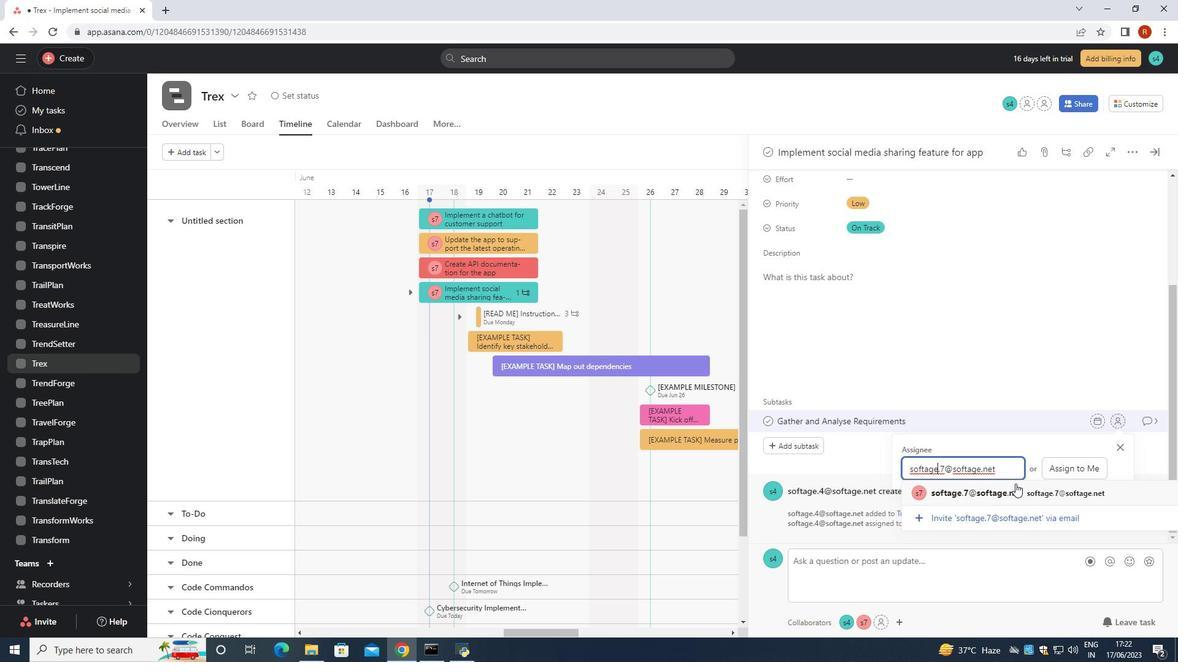 
Action: Mouse pressed left at (1015, 489)
Screenshot: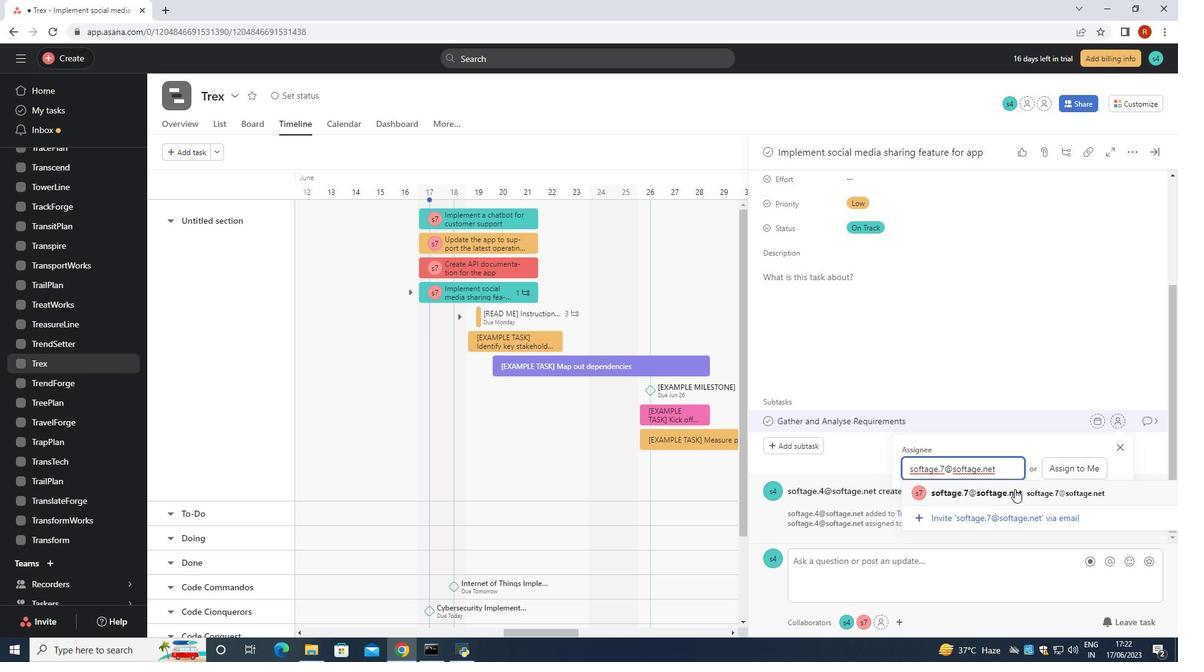 
Action: Mouse moved to (1155, 415)
Screenshot: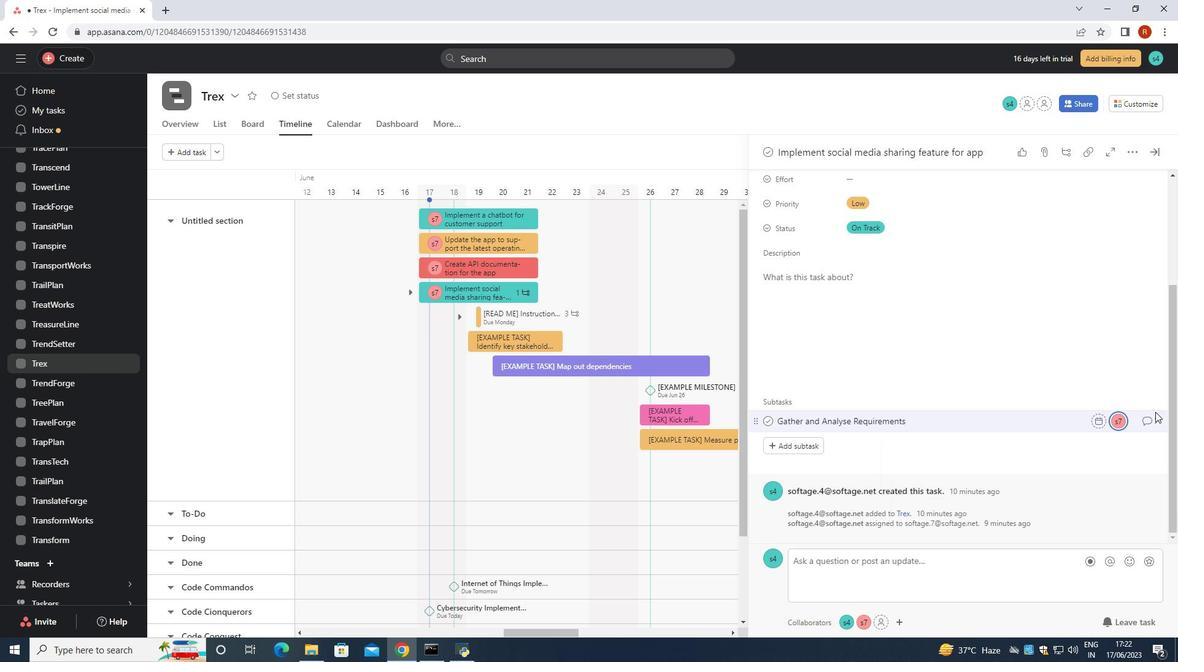 
Action: Mouse pressed left at (1155, 415)
Screenshot: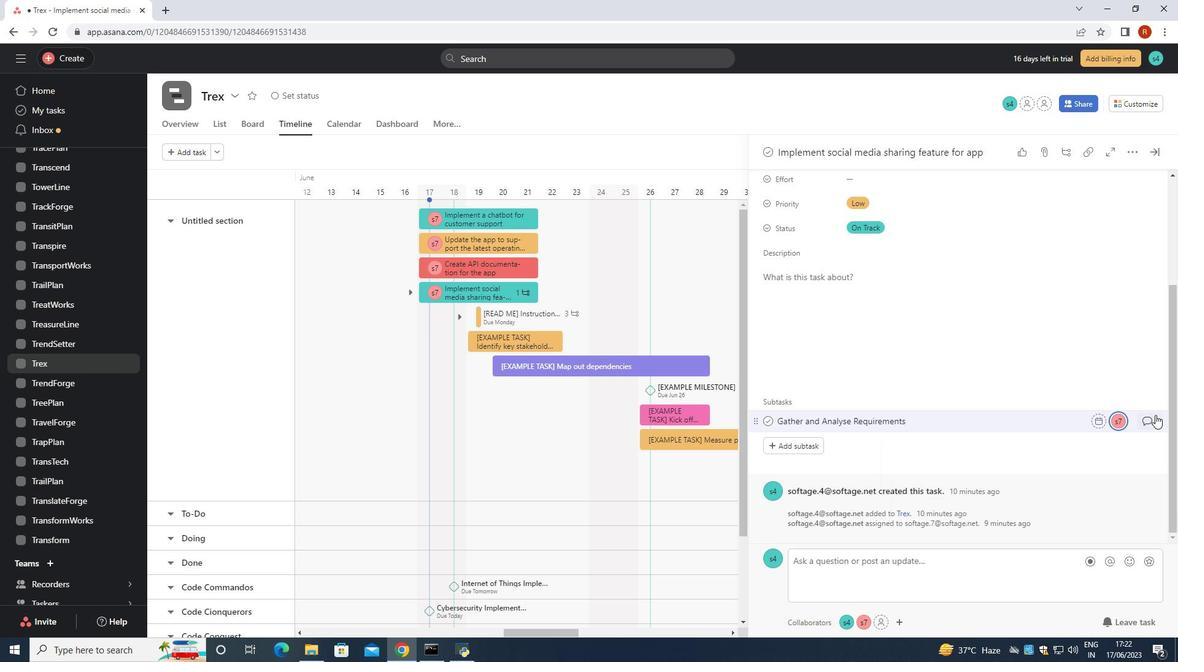 
Action: Mouse moved to (816, 328)
Screenshot: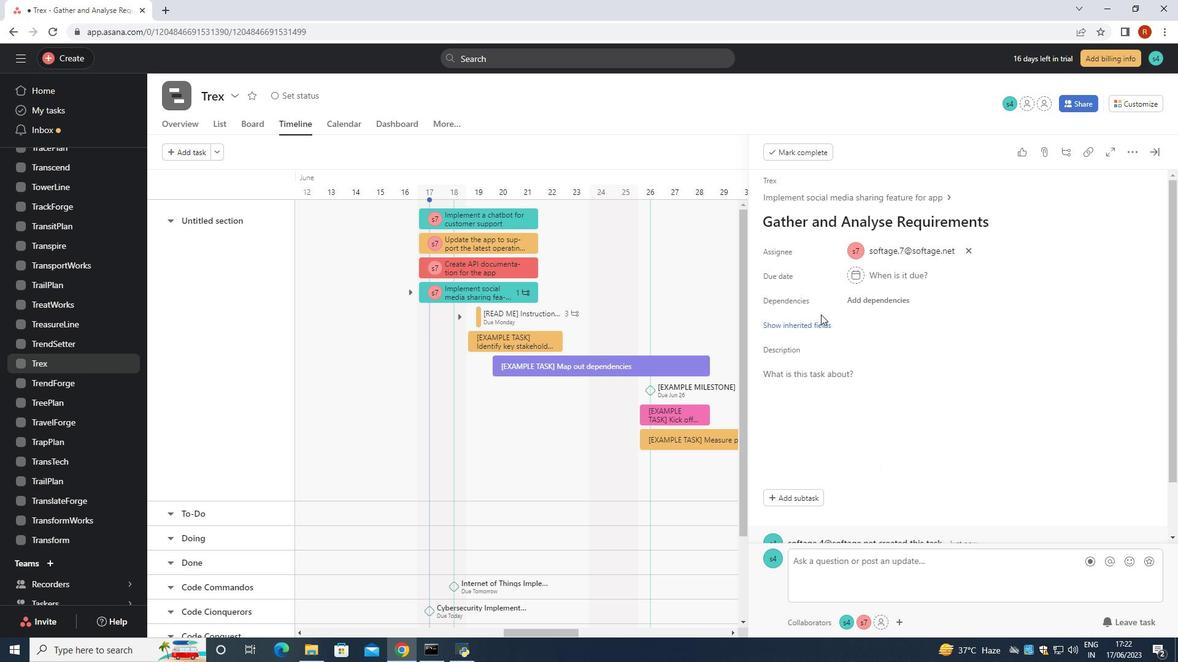 
Action: Mouse pressed left at (816, 328)
Screenshot: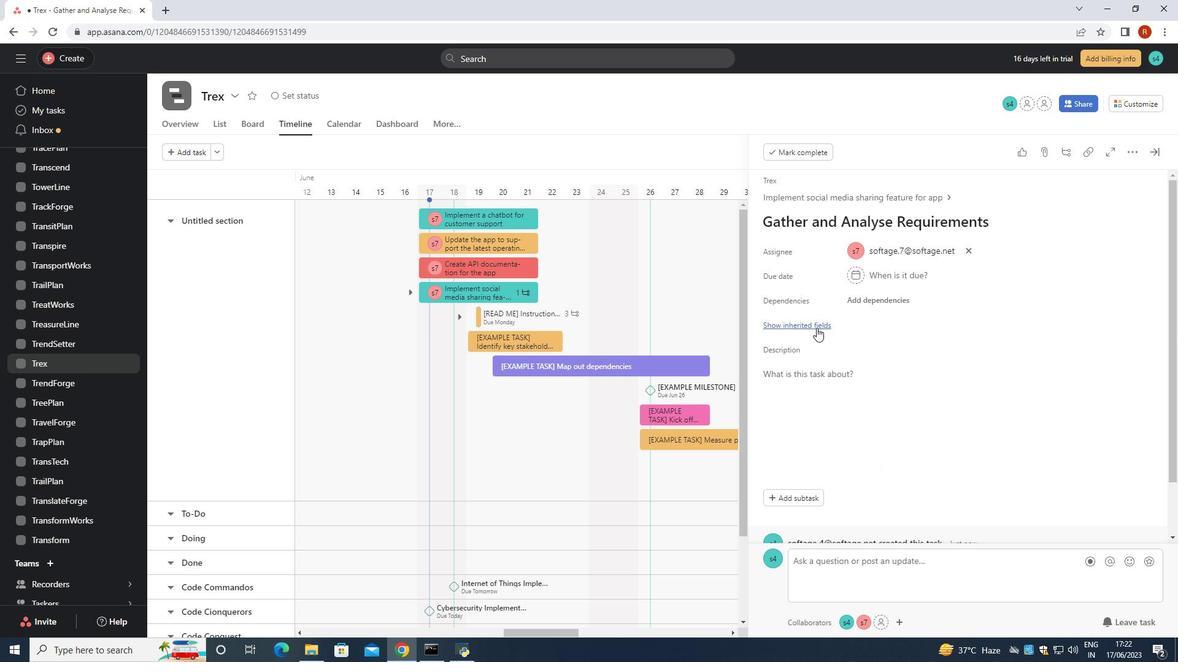 
Action: Mouse moved to (844, 393)
Screenshot: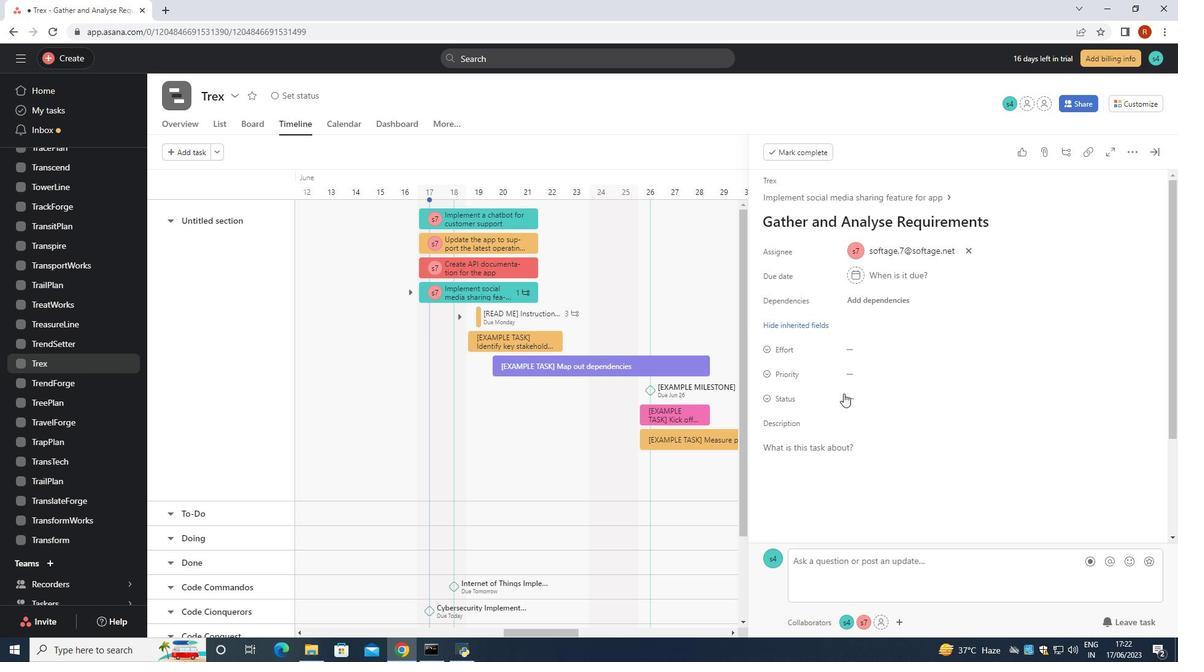 
Action: Mouse pressed left at (844, 393)
Screenshot: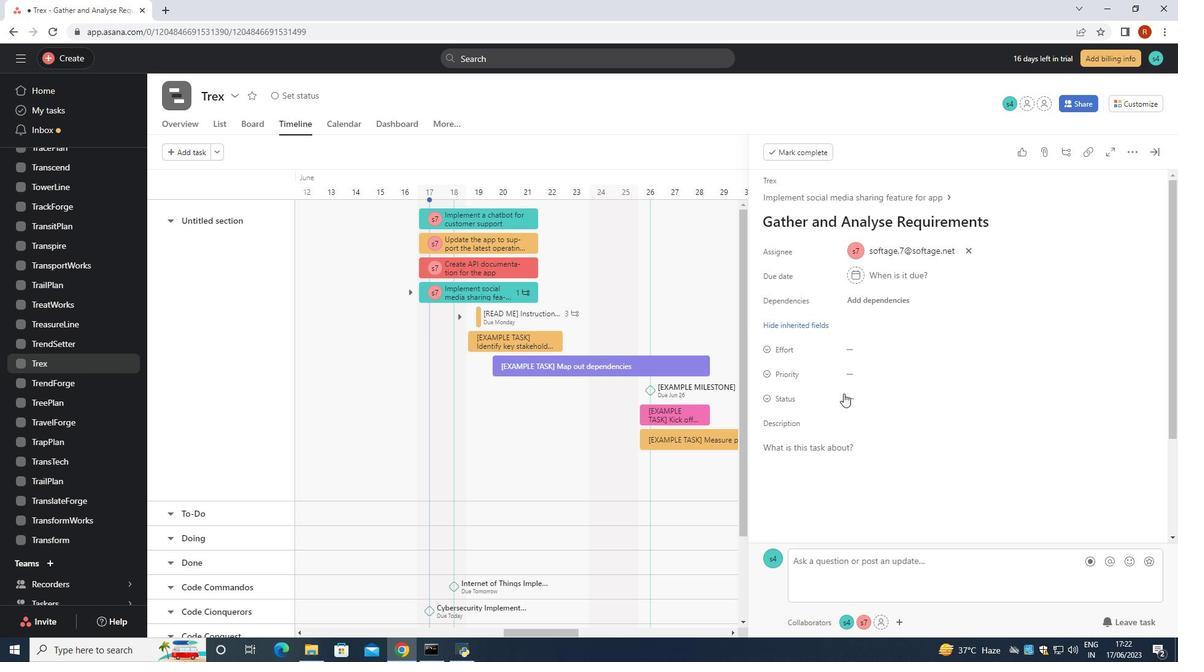 
Action: Mouse moved to (895, 513)
Screenshot: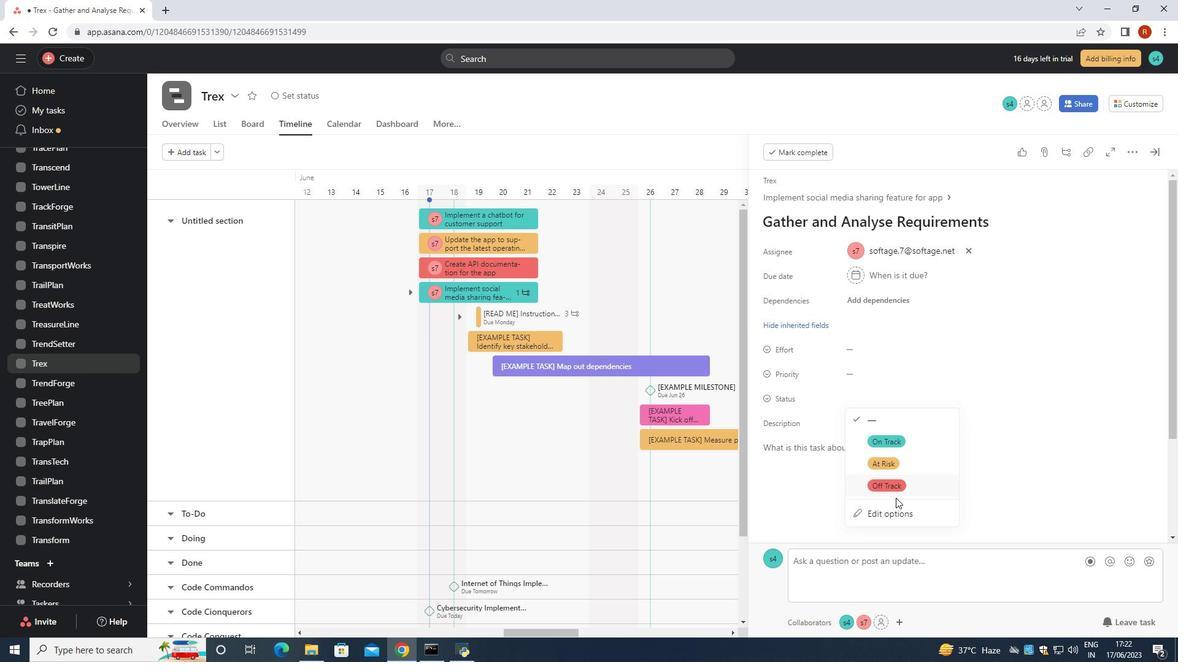 
Action: Mouse pressed left at (895, 513)
Screenshot: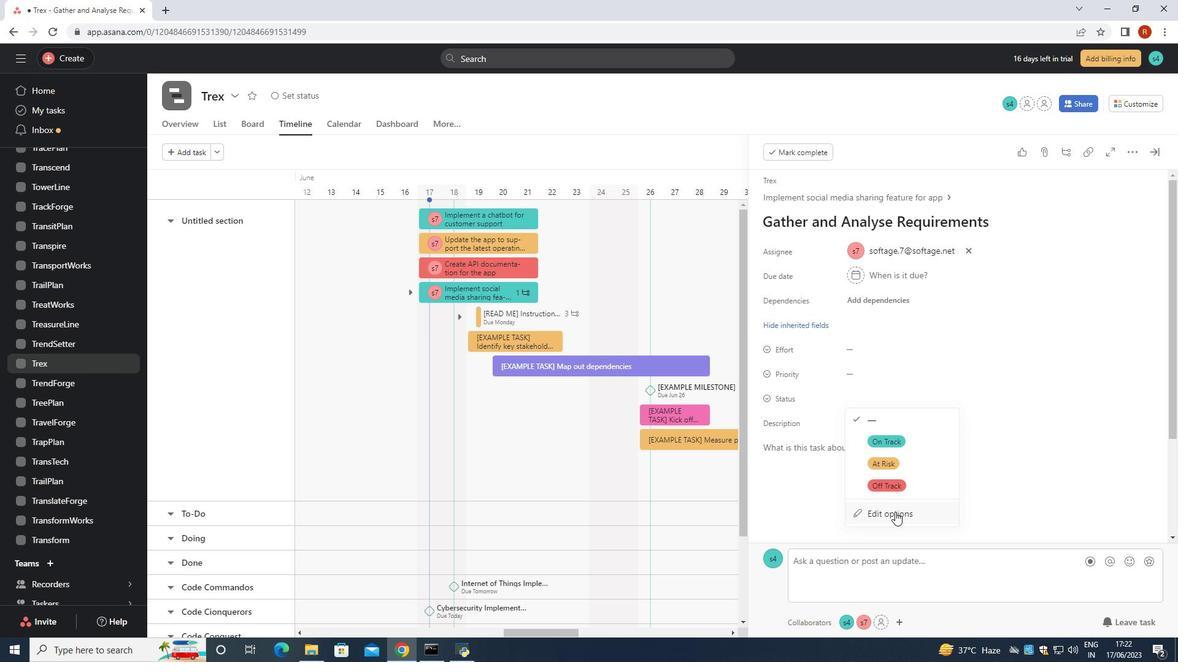 
Action: Mouse moved to (479, 321)
Screenshot: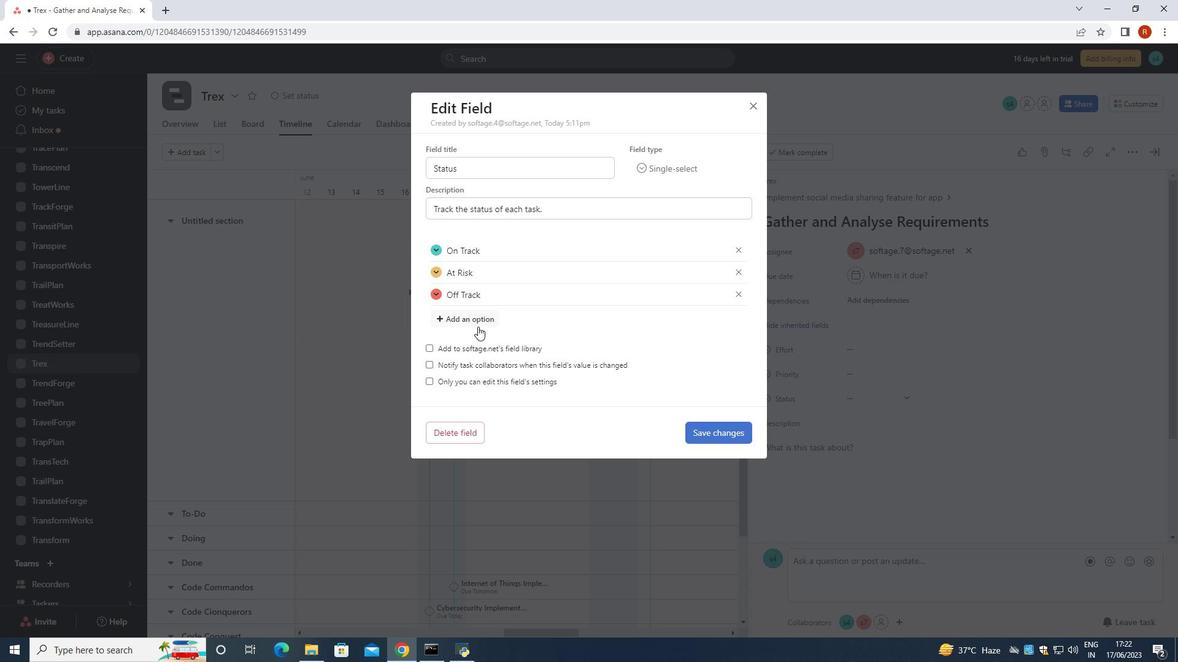 
Action: Mouse pressed left at (479, 321)
Screenshot: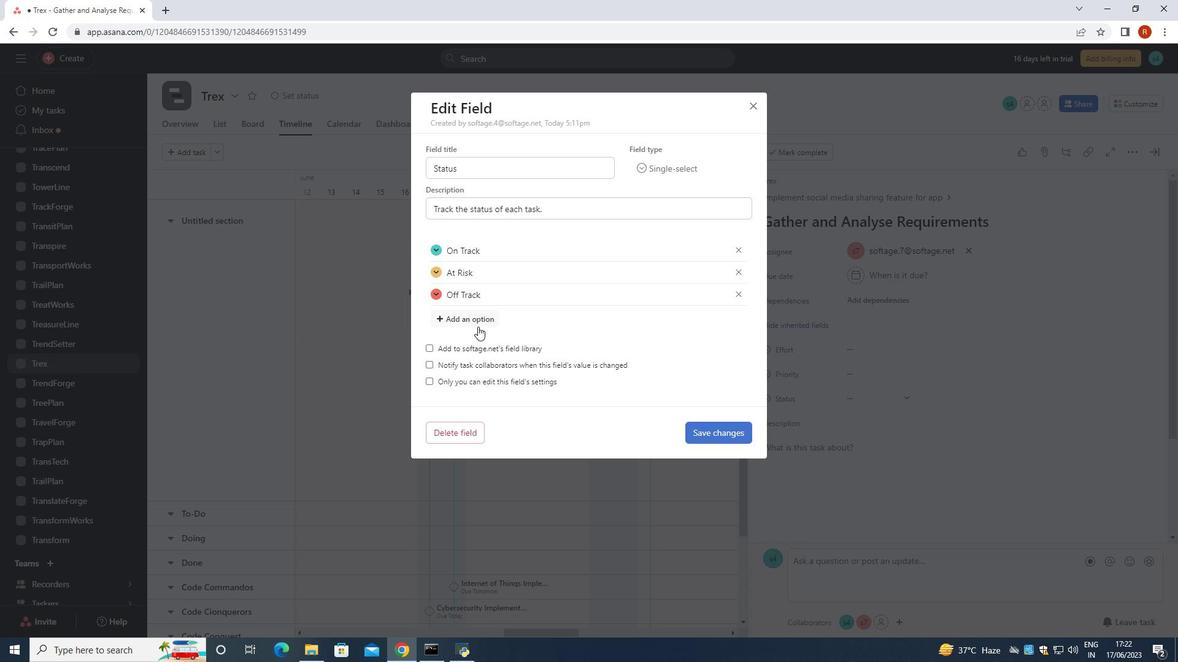 
Action: Mouse moved to (524, 348)
Screenshot: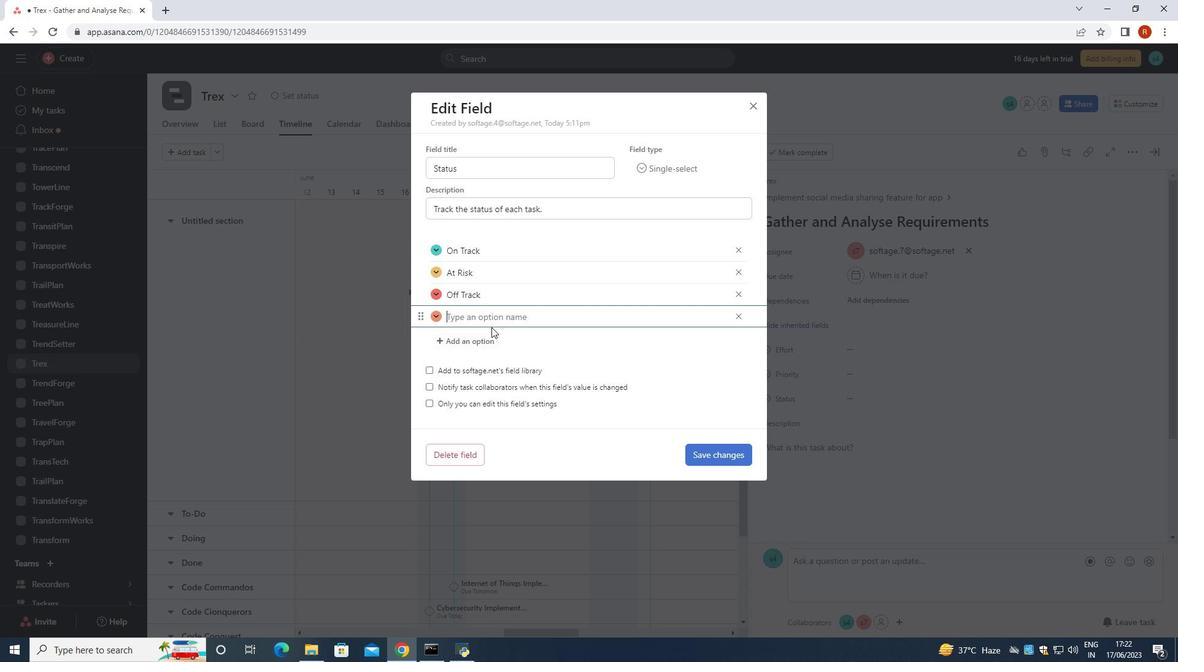 
Action: Key pressed <Key.shift><Key.shift><Key.shift><Key.shift>Completed
Screenshot: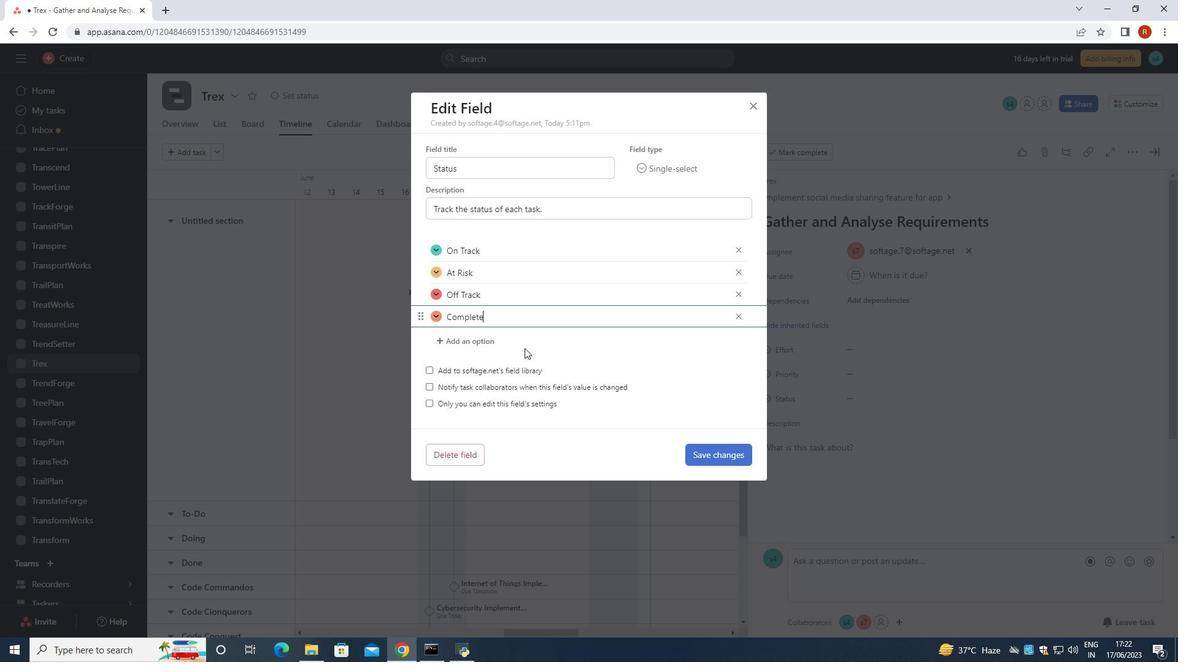 
Action: Mouse moved to (700, 457)
Screenshot: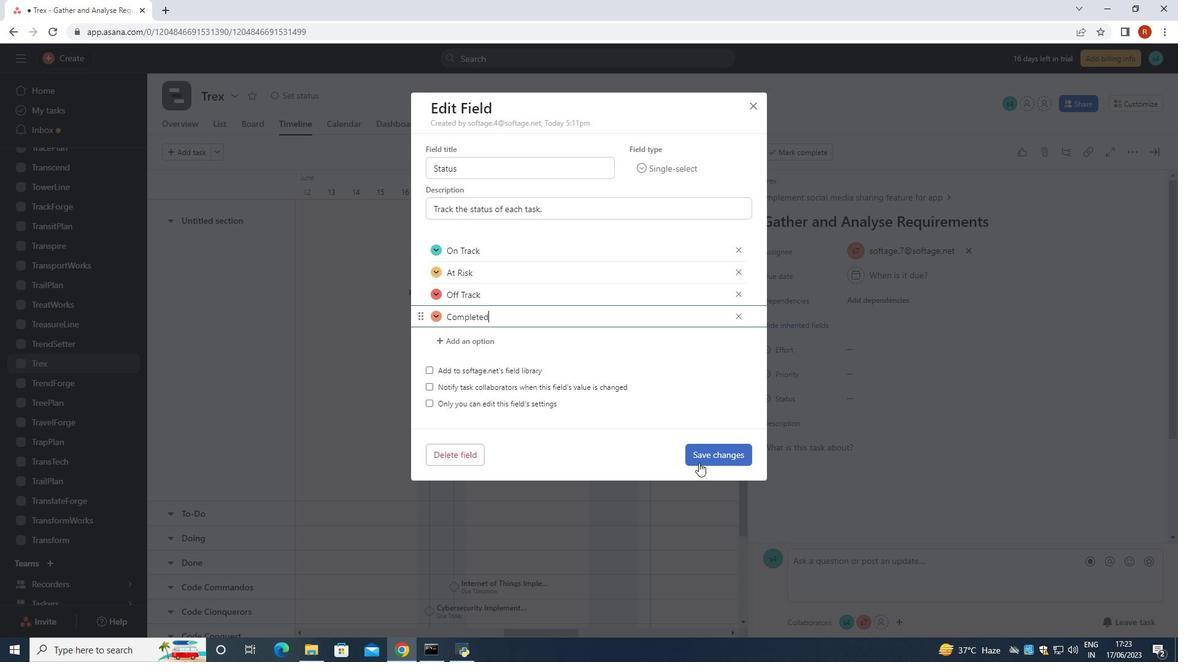 
Action: Mouse pressed left at (700, 457)
Screenshot: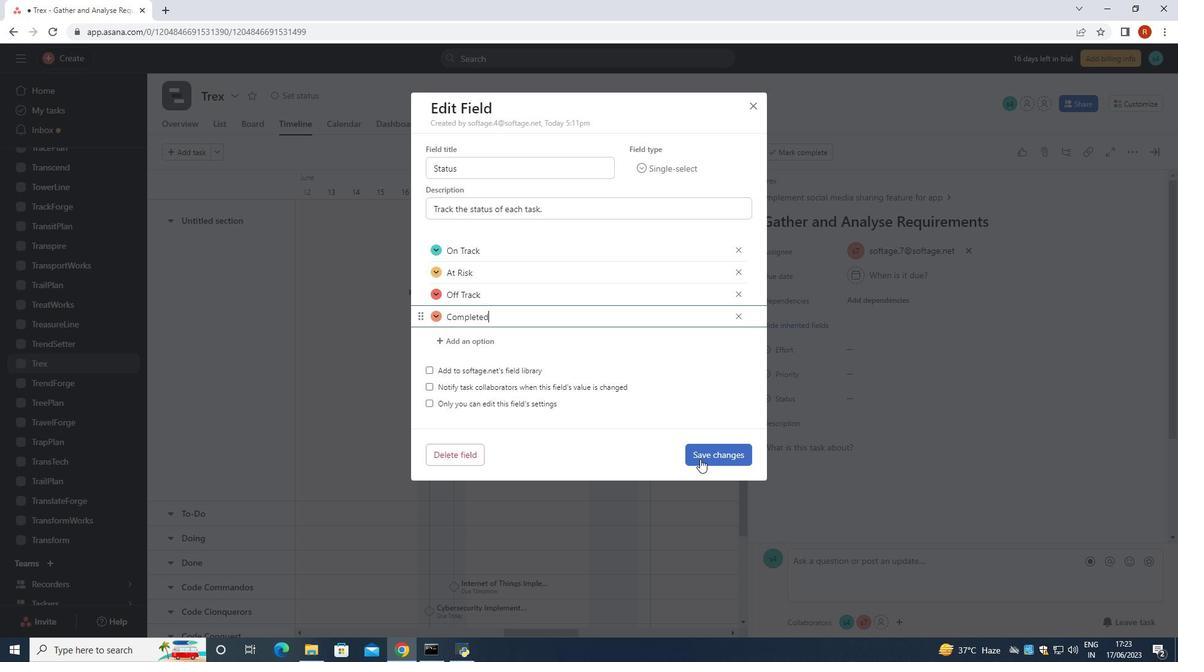 
Action: Mouse moved to (864, 395)
Screenshot: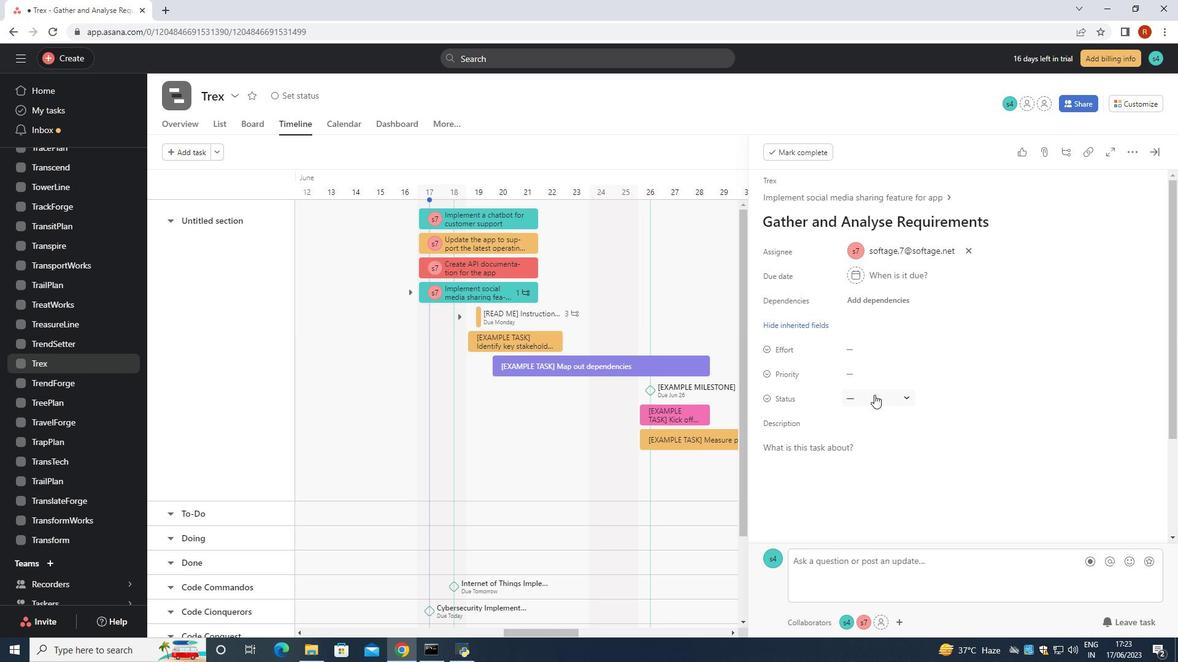 
Action: Mouse pressed left at (864, 395)
Screenshot: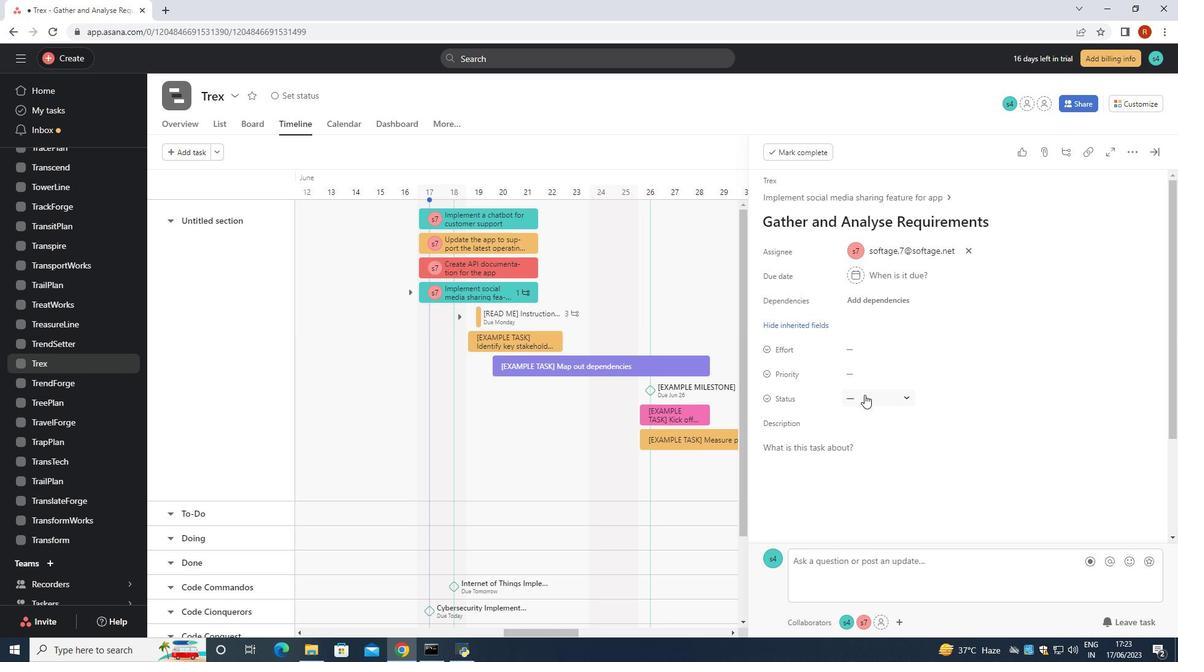 
Action: Mouse moved to (904, 508)
Screenshot: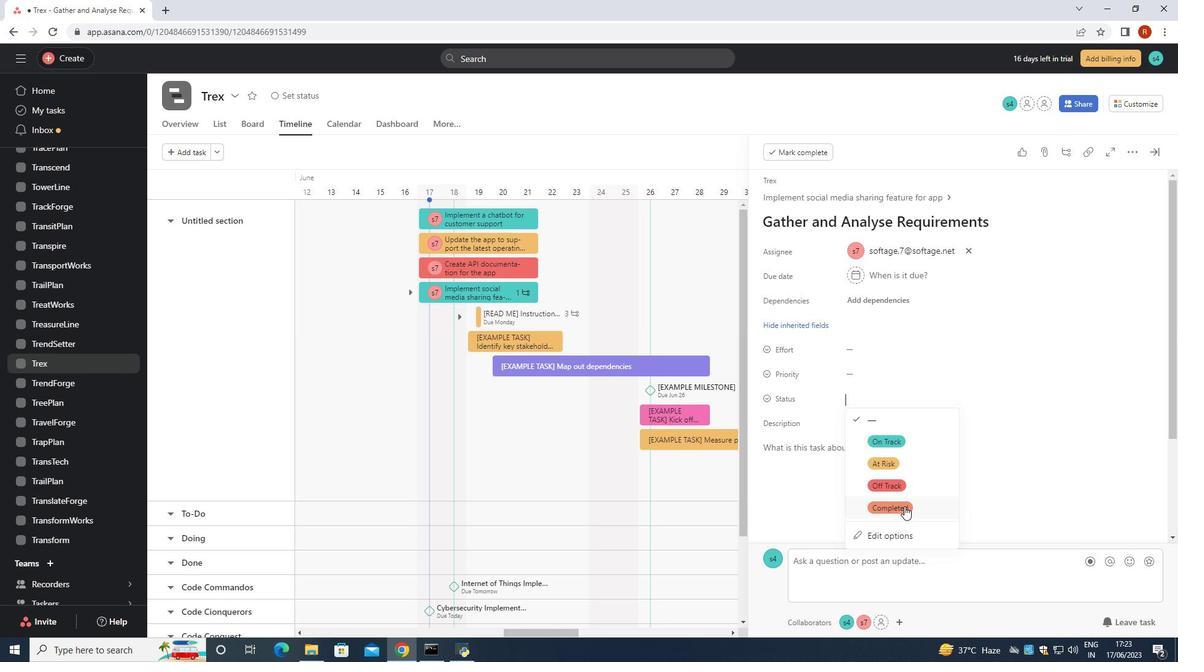 
Action: Mouse pressed left at (904, 508)
Screenshot: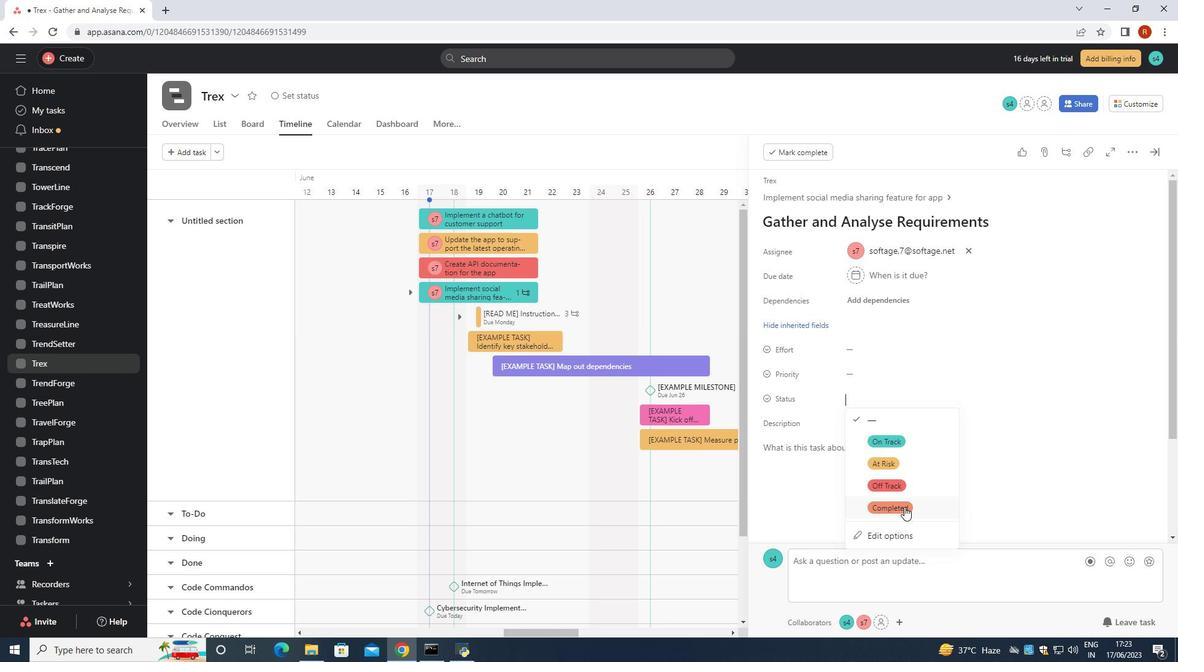 
Action: Mouse moved to (856, 379)
Screenshot: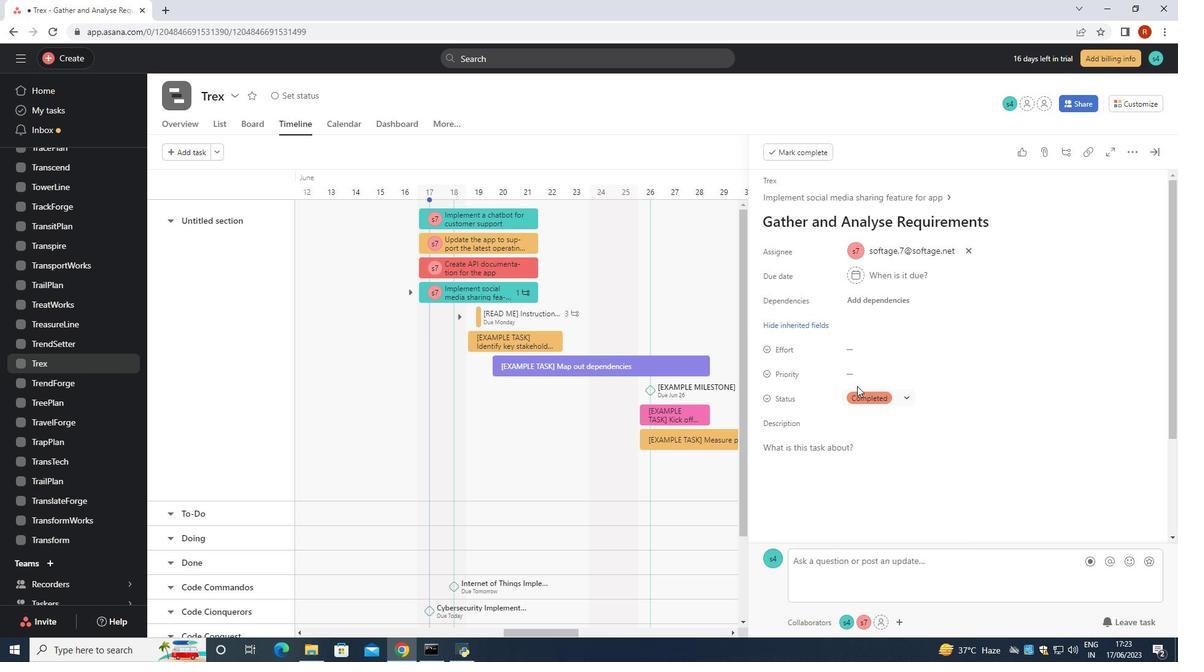 
Action: Mouse pressed left at (856, 379)
Screenshot: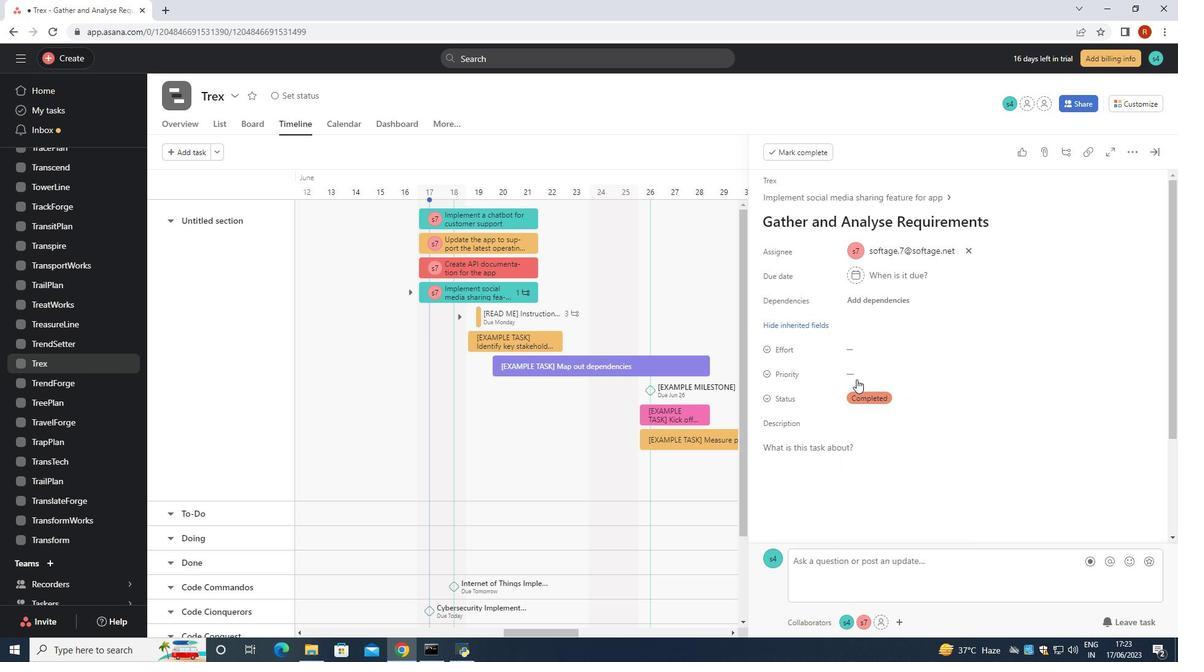 
Action: Mouse moved to (883, 414)
Screenshot: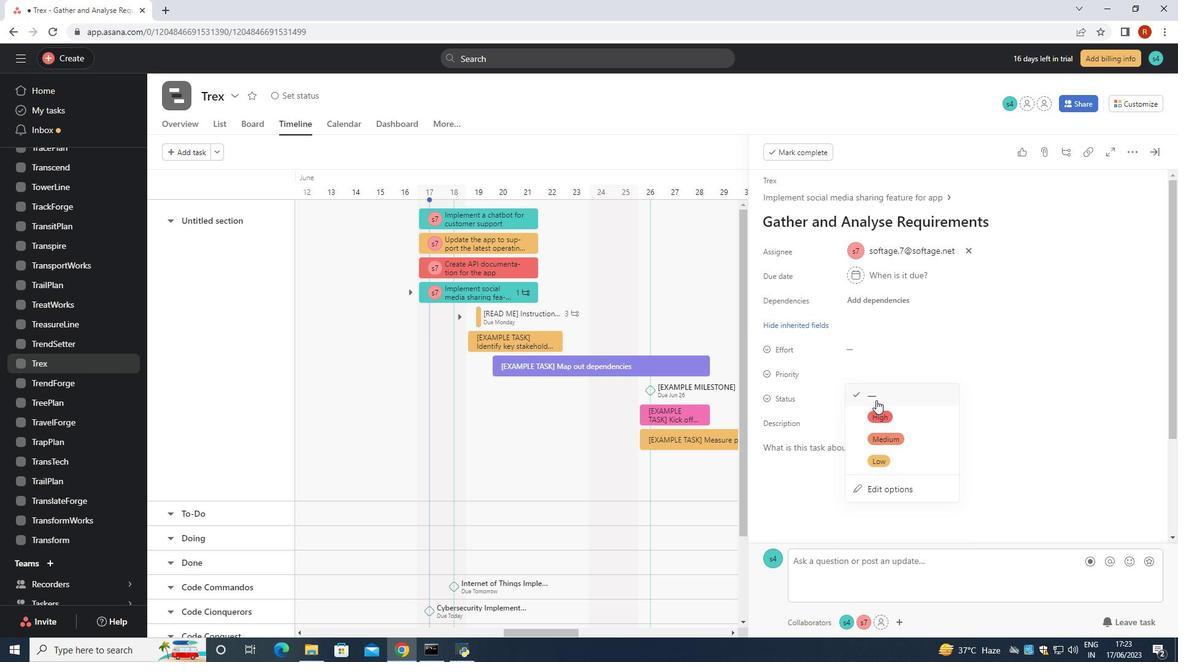 
Action: Mouse pressed left at (883, 414)
Screenshot: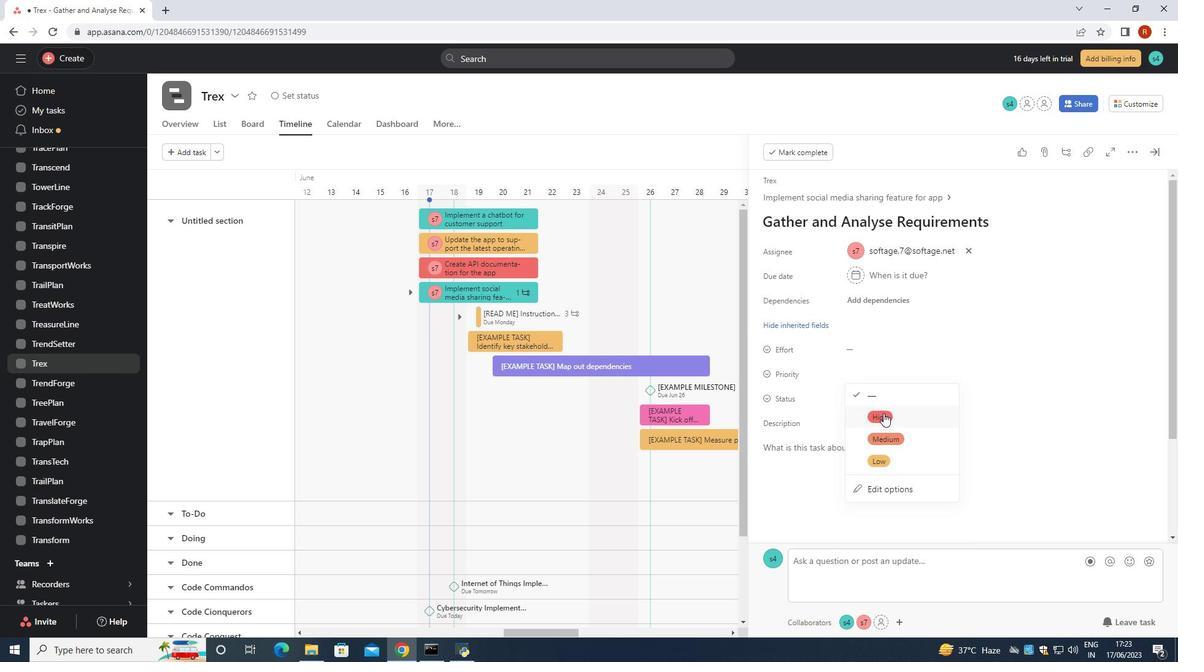 
